 Task: Create a due date automation trigger when advanced on, on the monday of the week a card is due add fields with custom field "Resume" set to a date more than 1 working days ago at 11:00 AM.
Action: Mouse moved to (926, 272)
Screenshot: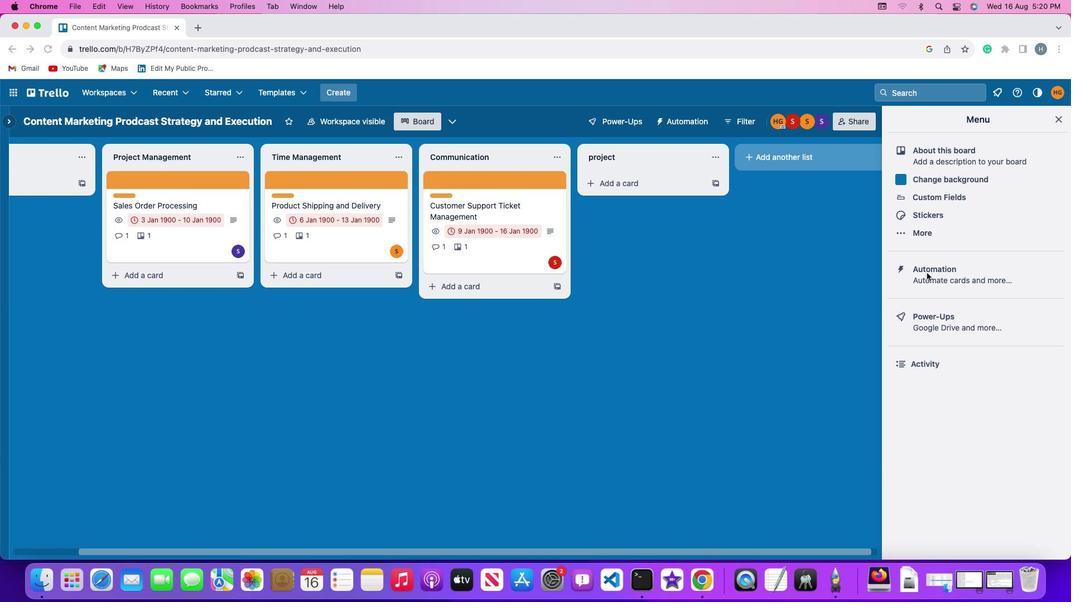 
Action: Mouse pressed left at (926, 272)
Screenshot: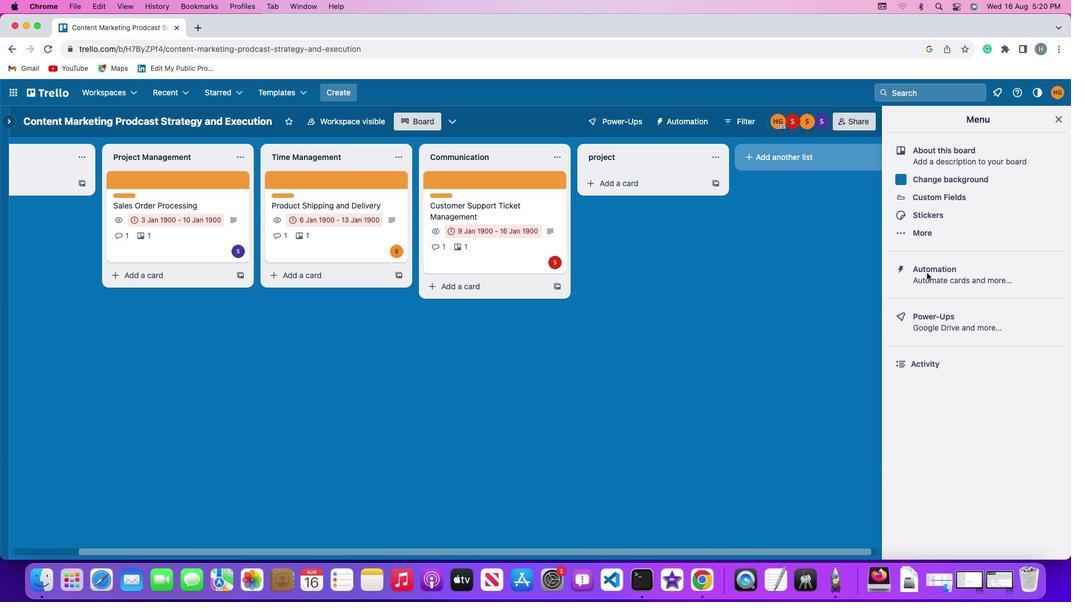 
Action: Mouse pressed left at (926, 272)
Screenshot: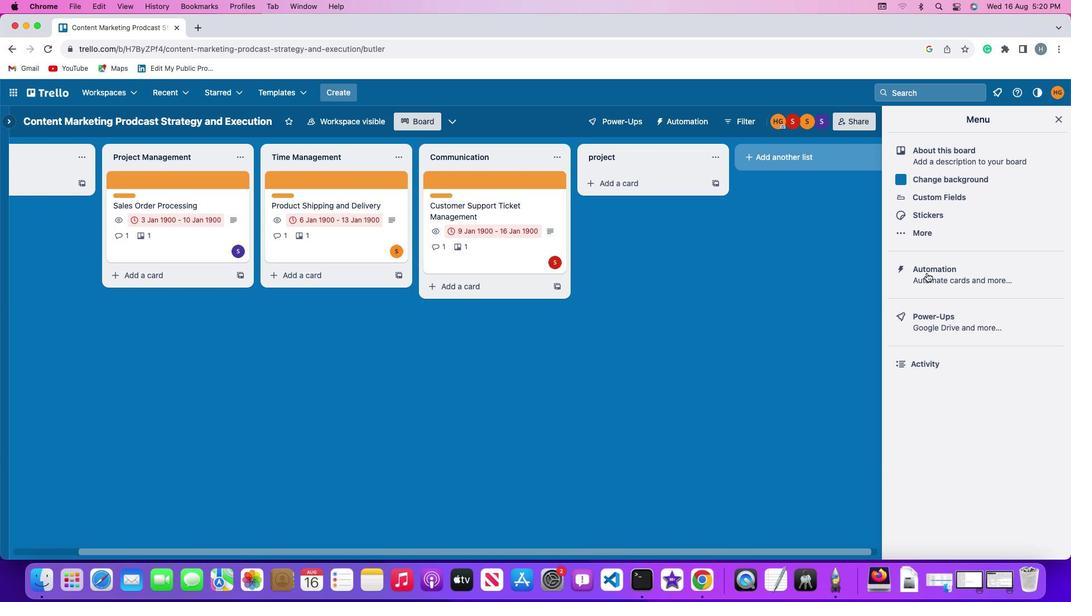 
Action: Mouse moved to (84, 262)
Screenshot: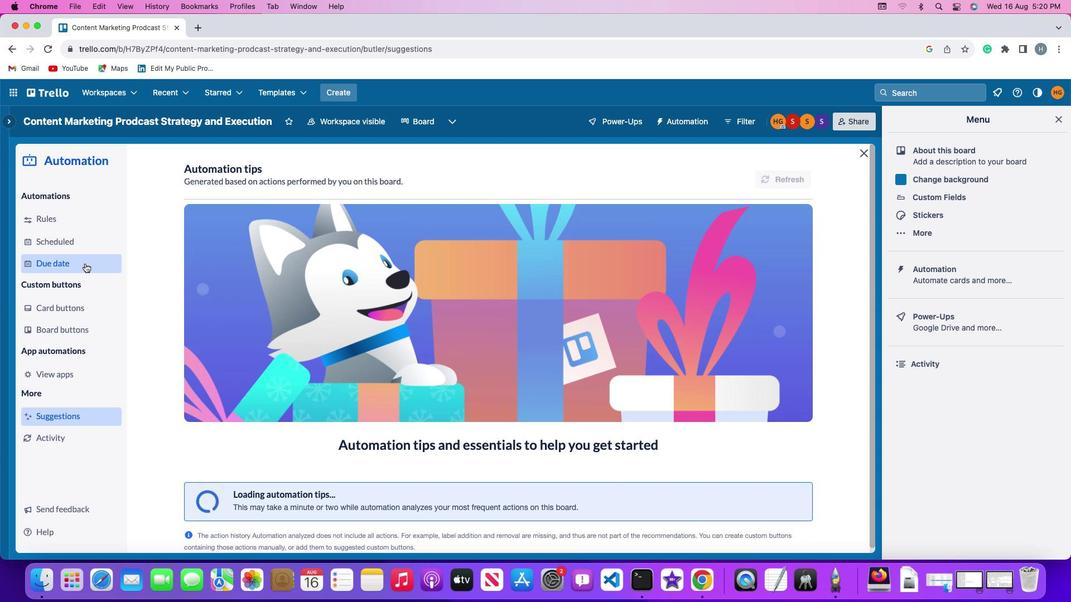 
Action: Mouse pressed left at (84, 262)
Screenshot: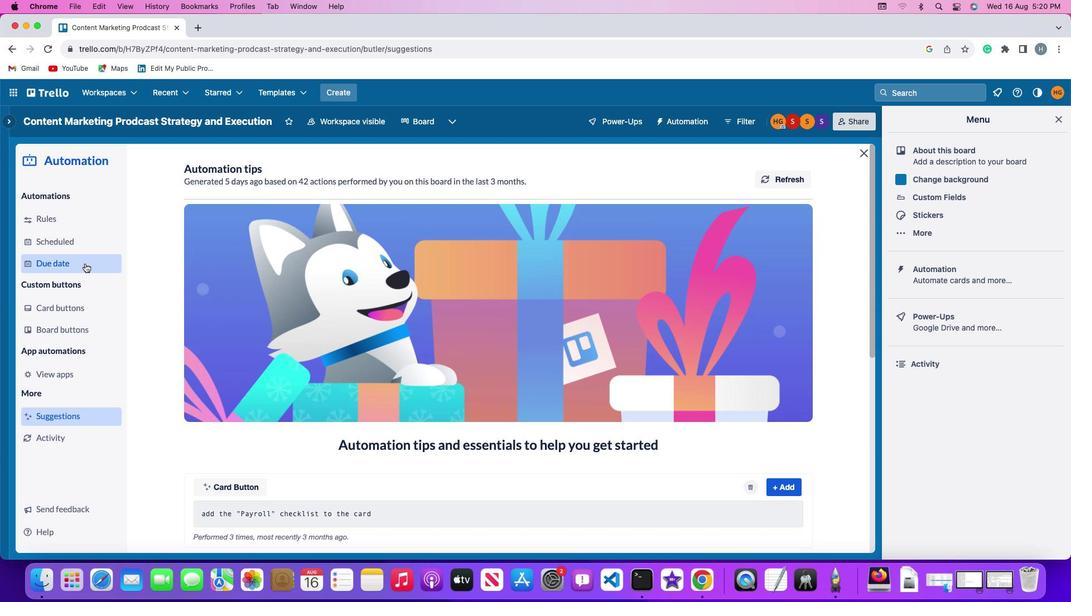 
Action: Mouse moved to (741, 174)
Screenshot: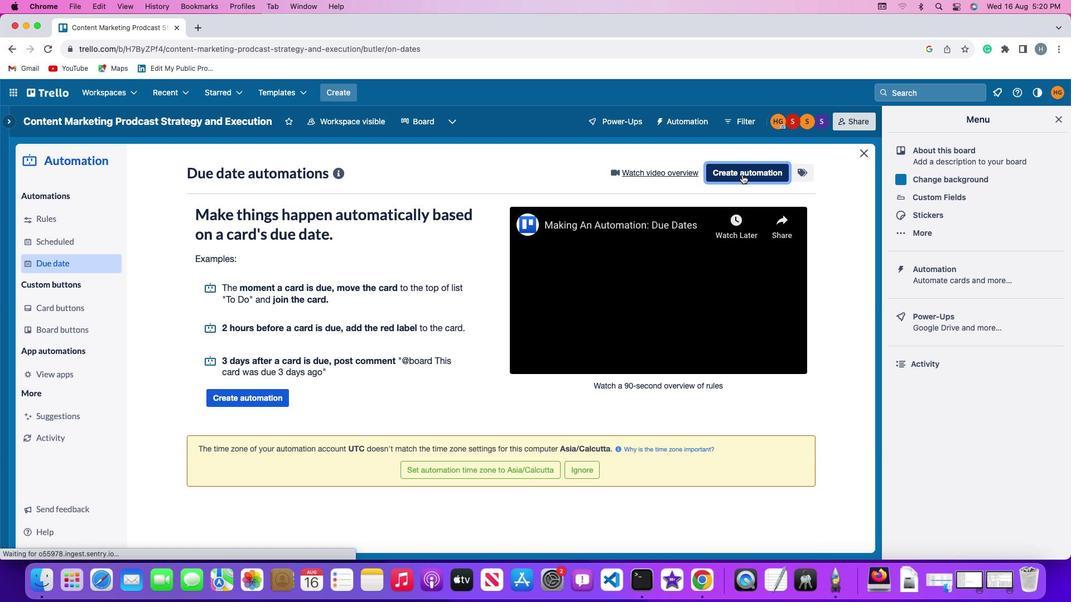 
Action: Mouse pressed left at (741, 174)
Screenshot: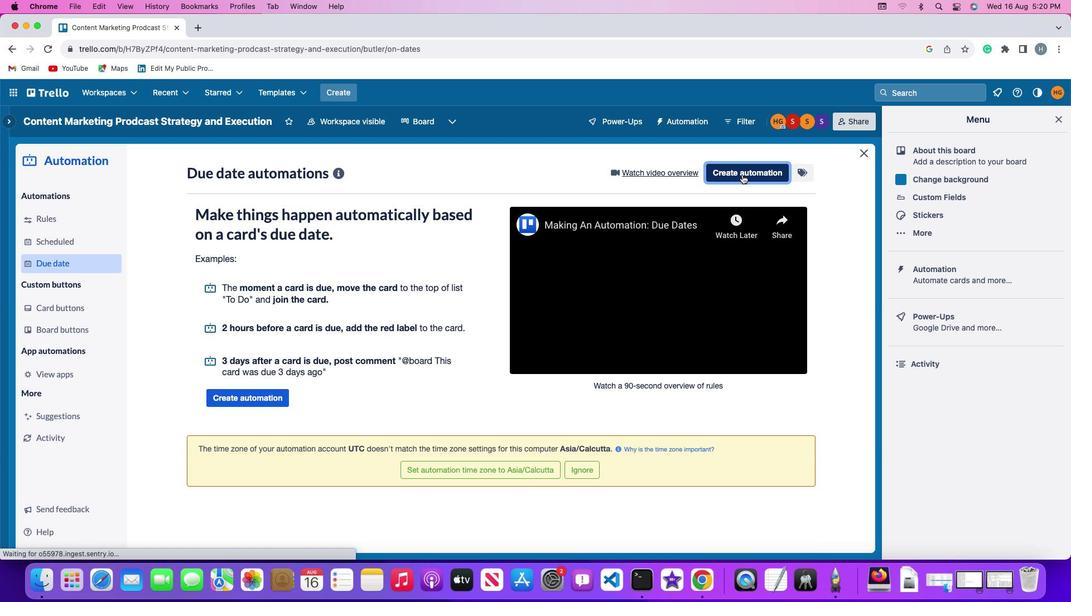 
Action: Mouse moved to (221, 277)
Screenshot: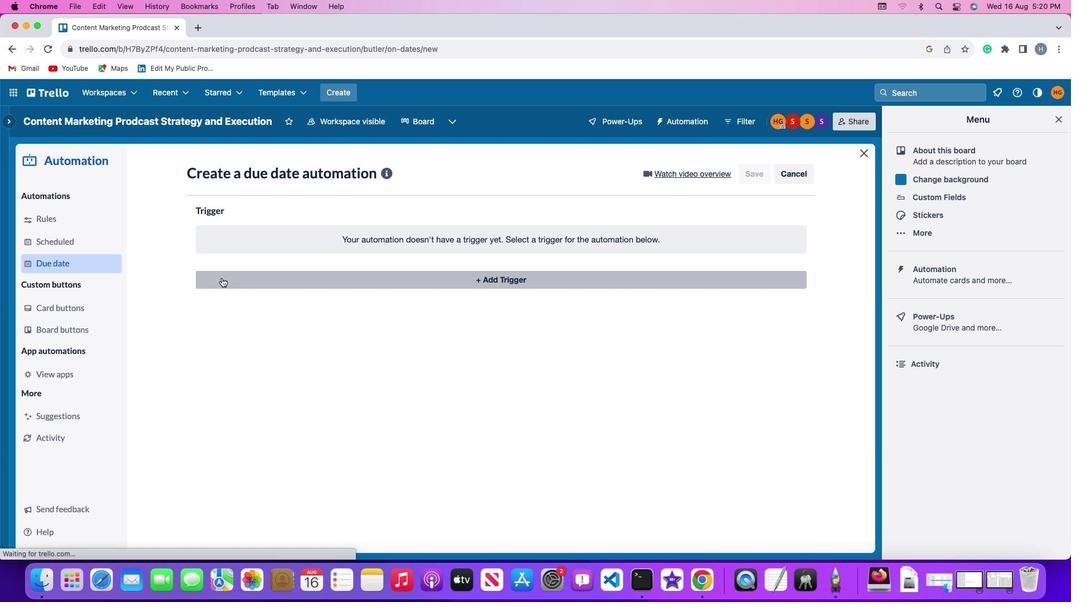 
Action: Mouse pressed left at (221, 277)
Screenshot: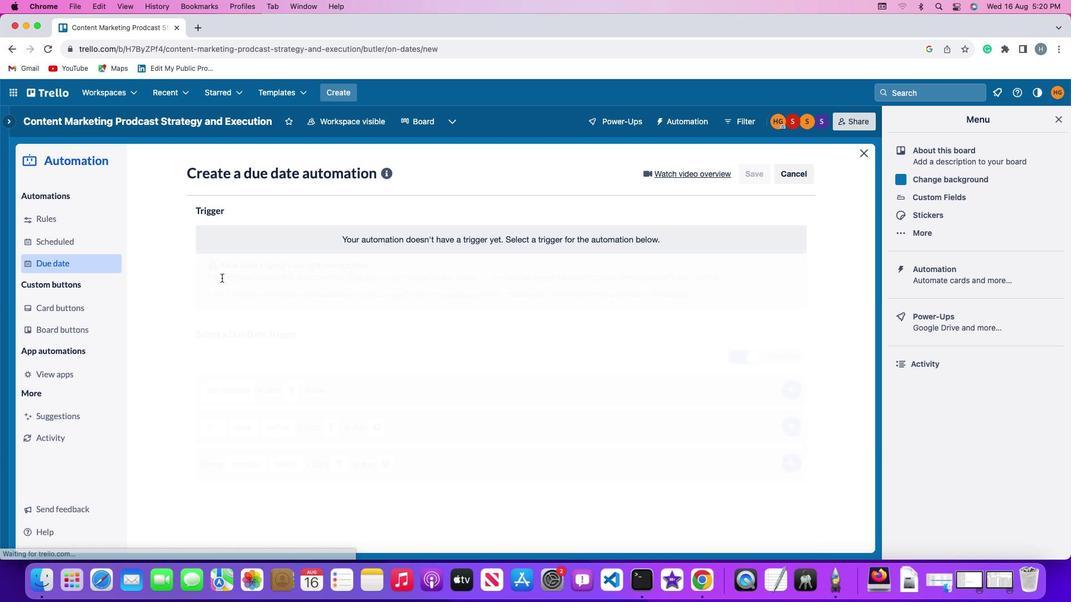
Action: Mouse moved to (232, 485)
Screenshot: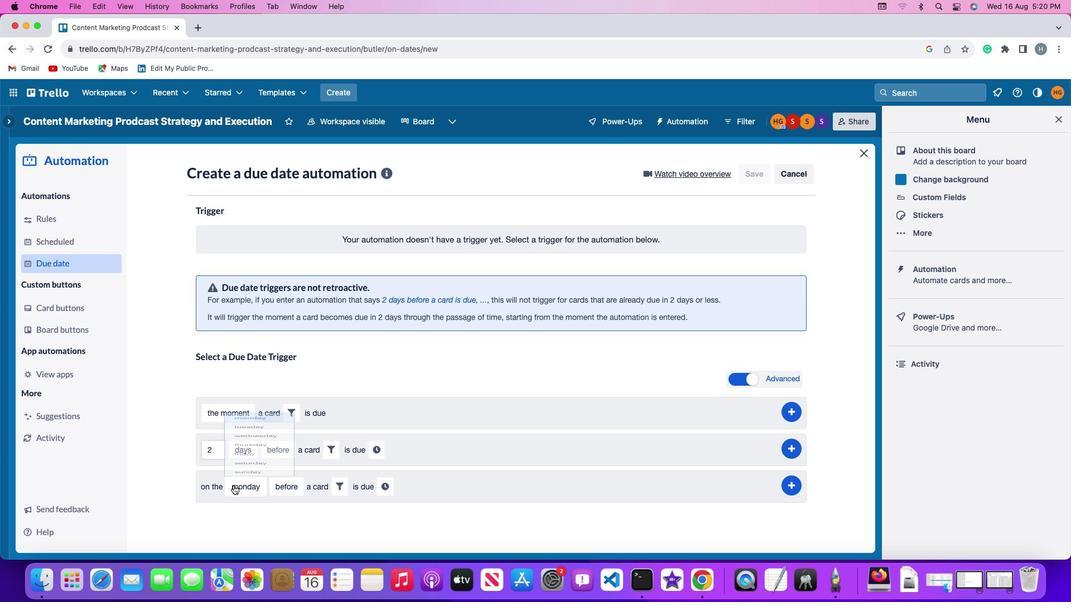 
Action: Mouse pressed left at (232, 485)
Screenshot: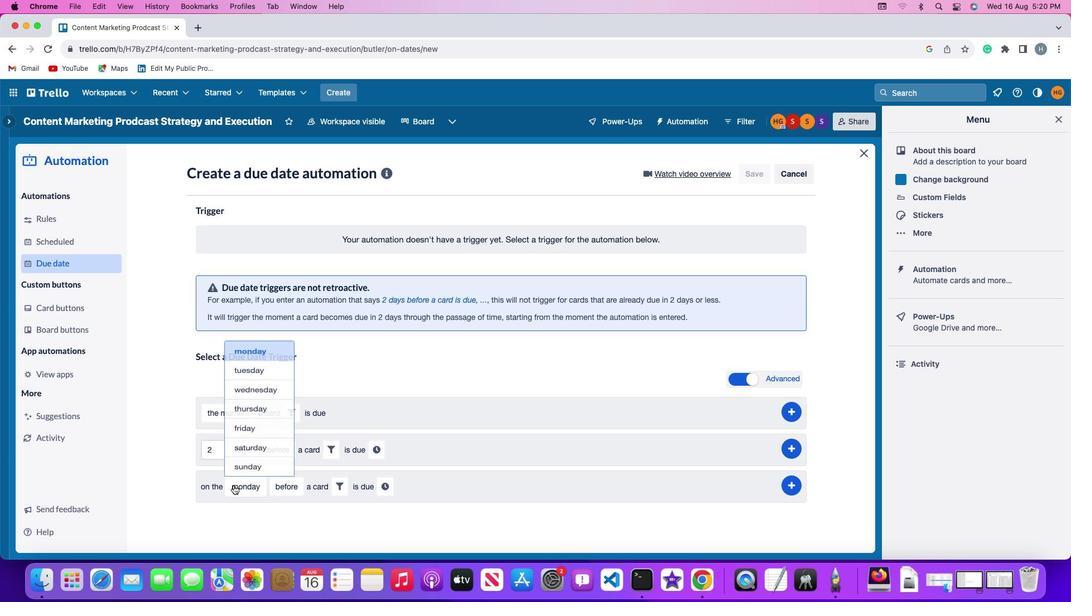 
Action: Mouse moved to (255, 334)
Screenshot: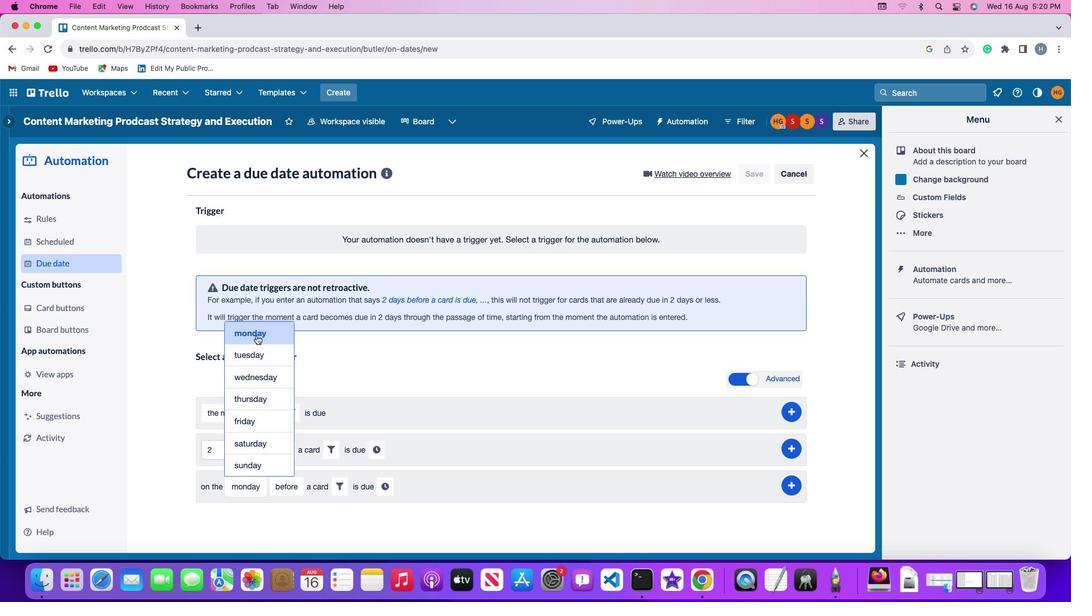 
Action: Mouse pressed left at (255, 334)
Screenshot: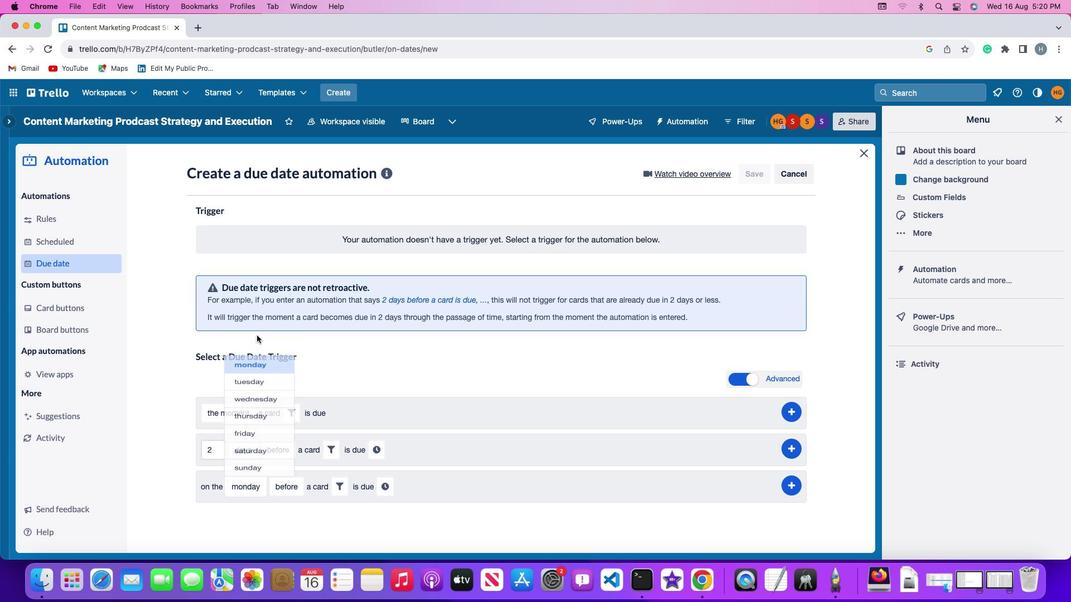 
Action: Mouse moved to (286, 488)
Screenshot: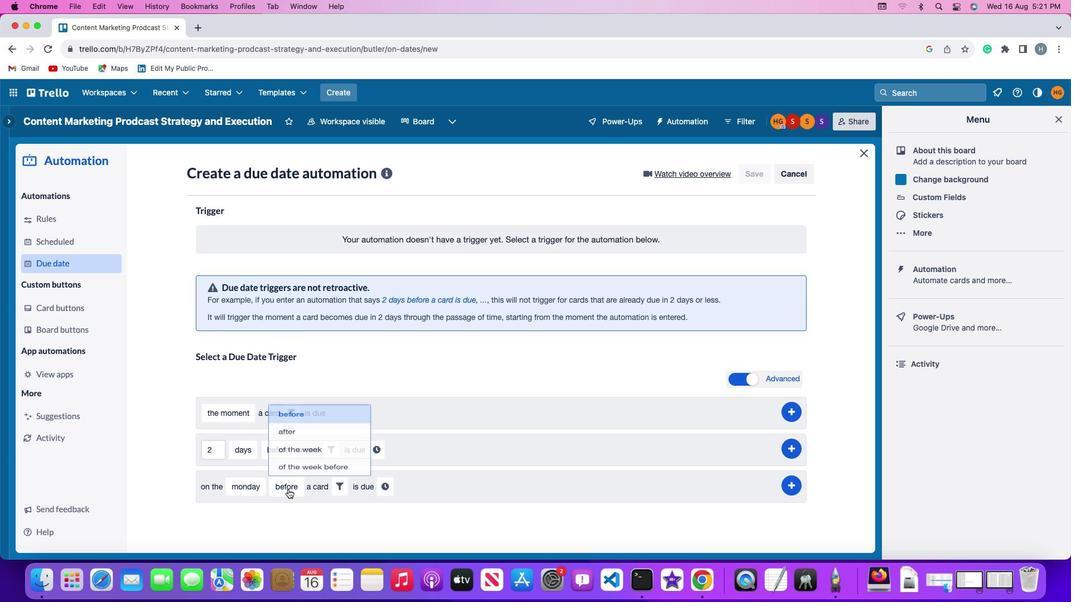 
Action: Mouse pressed left at (286, 488)
Screenshot: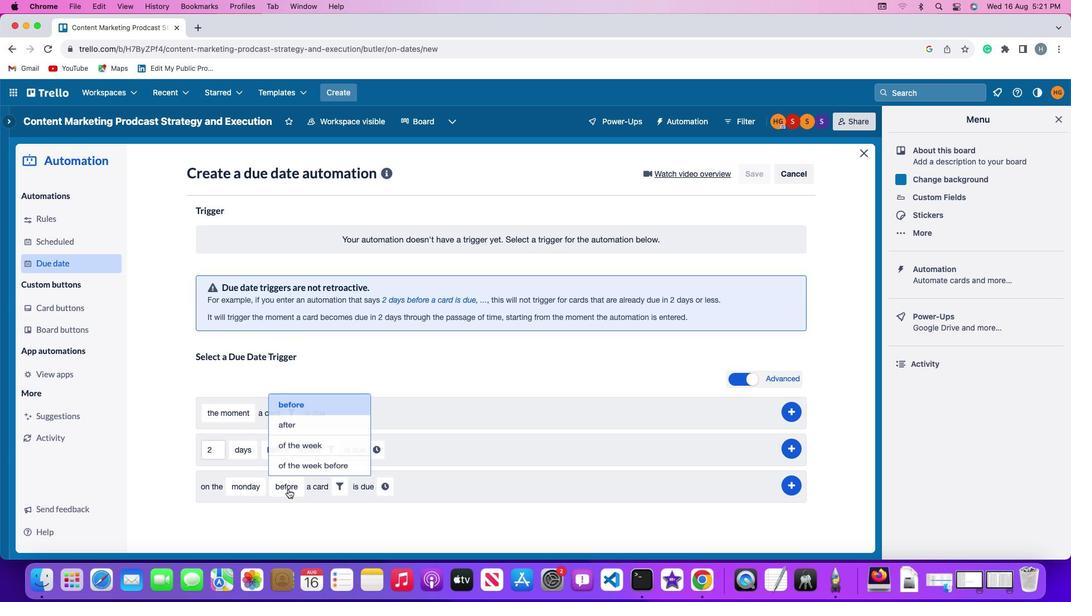 
Action: Mouse moved to (301, 442)
Screenshot: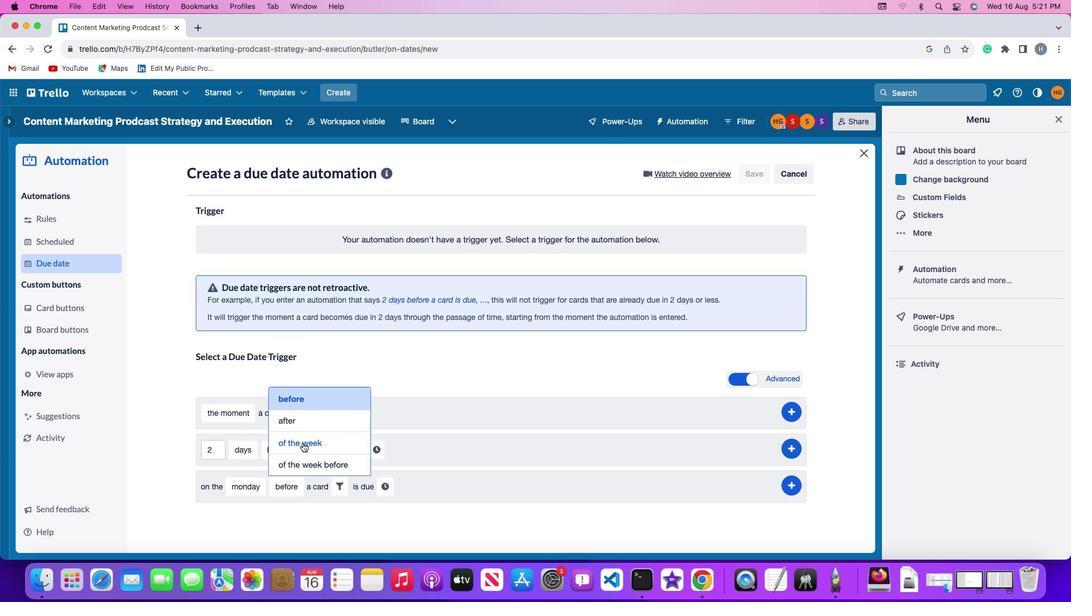 
Action: Mouse pressed left at (301, 442)
Screenshot: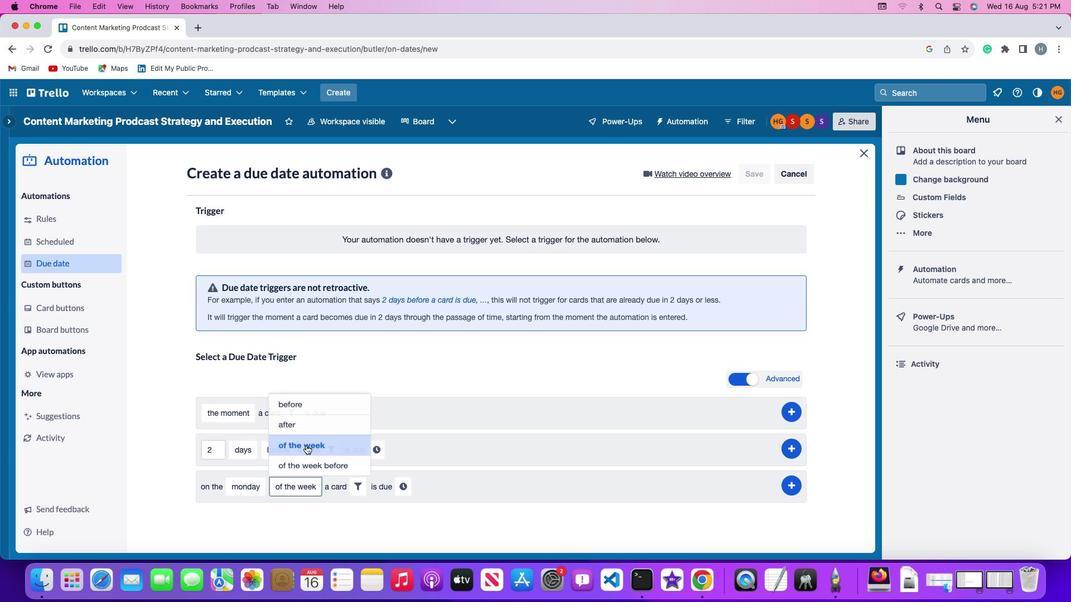 
Action: Mouse moved to (357, 487)
Screenshot: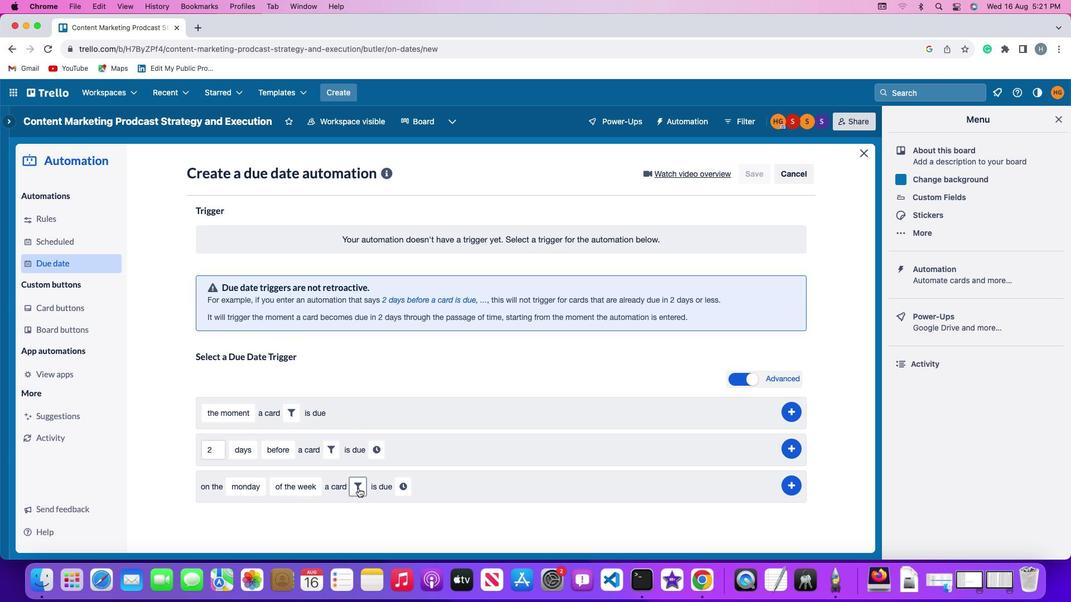 
Action: Mouse pressed left at (357, 487)
Screenshot: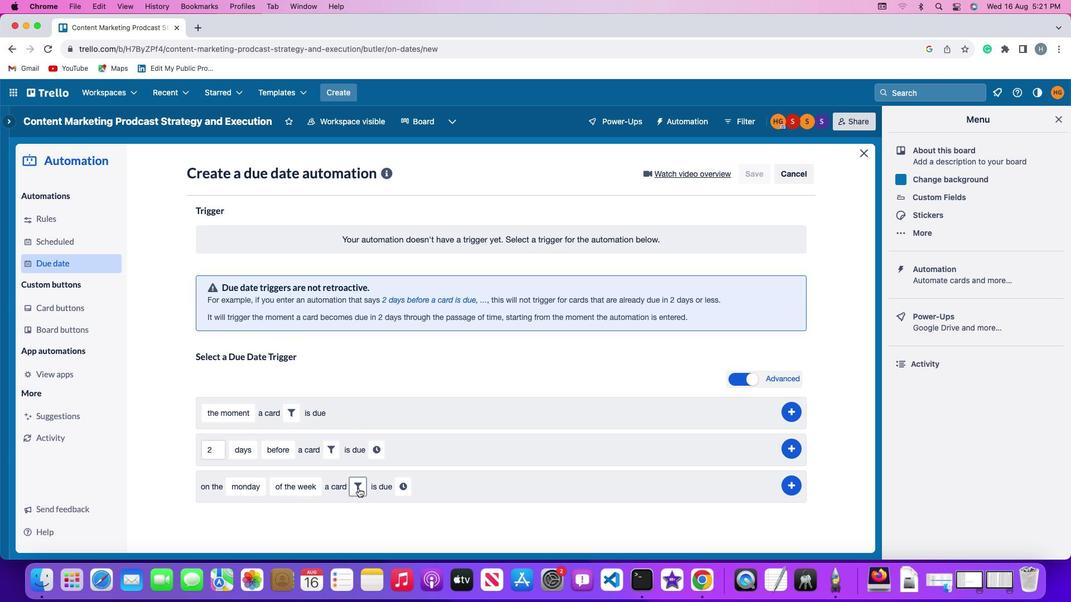 
Action: Mouse moved to (531, 523)
Screenshot: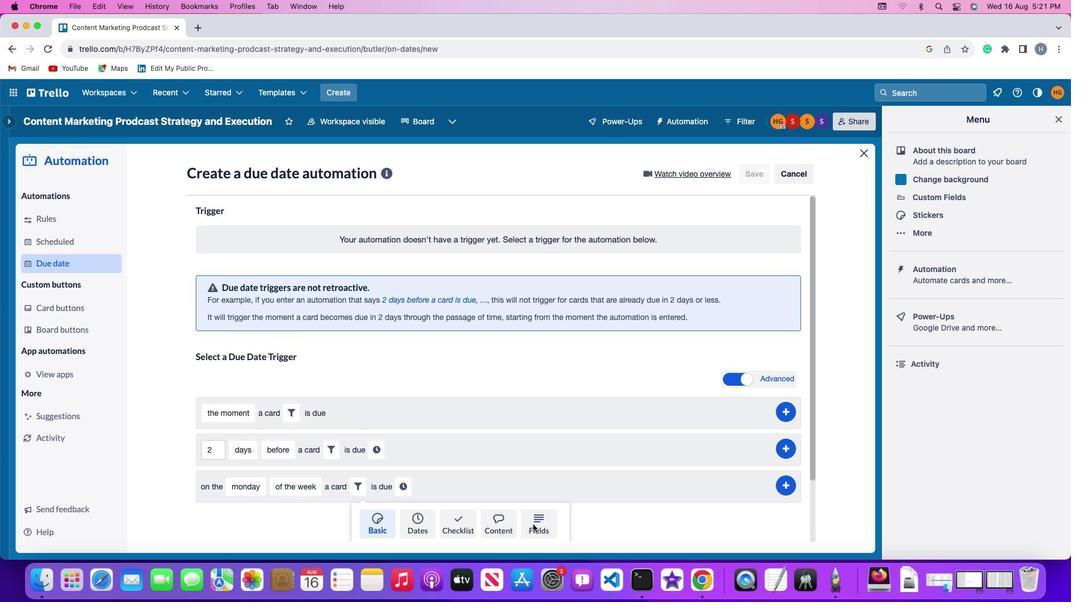
Action: Mouse pressed left at (531, 523)
Screenshot: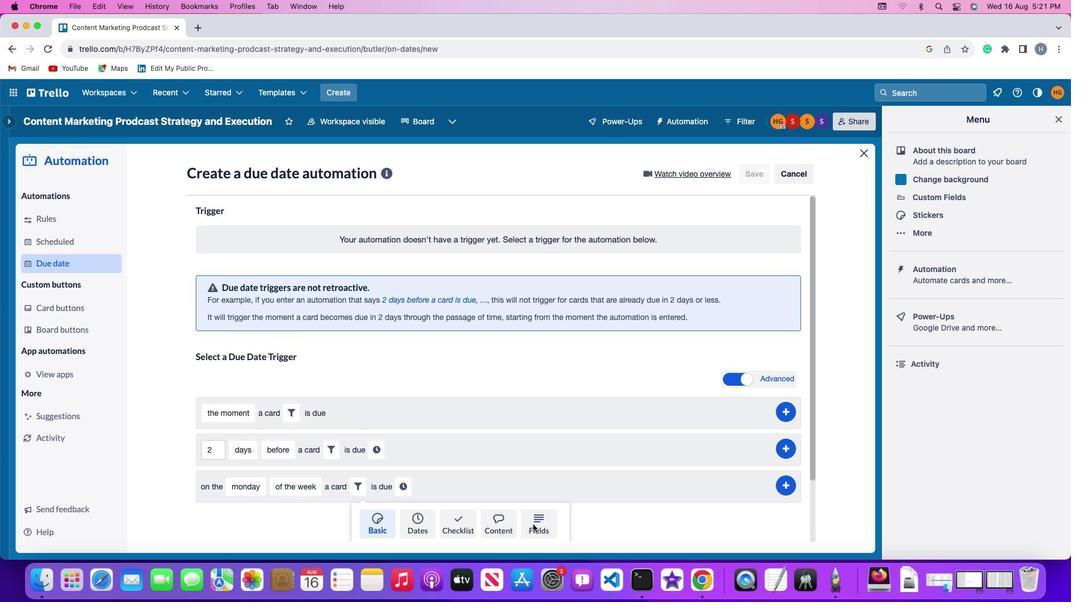 
Action: Mouse moved to (288, 522)
Screenshot: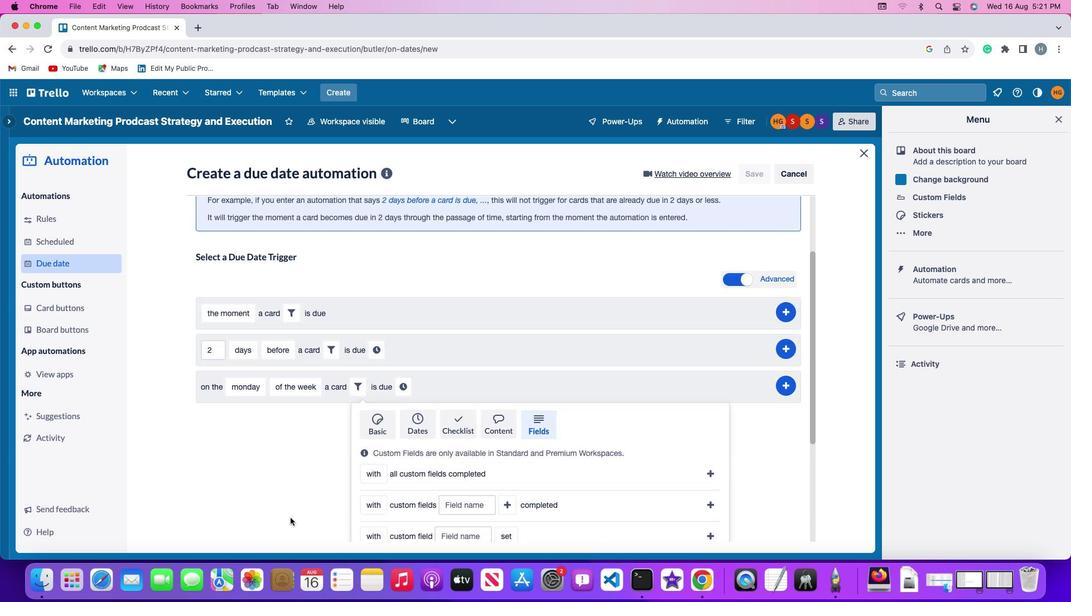 
Action: Mouse scrolled (288, 522) with delta (0, -1)
Screenshot: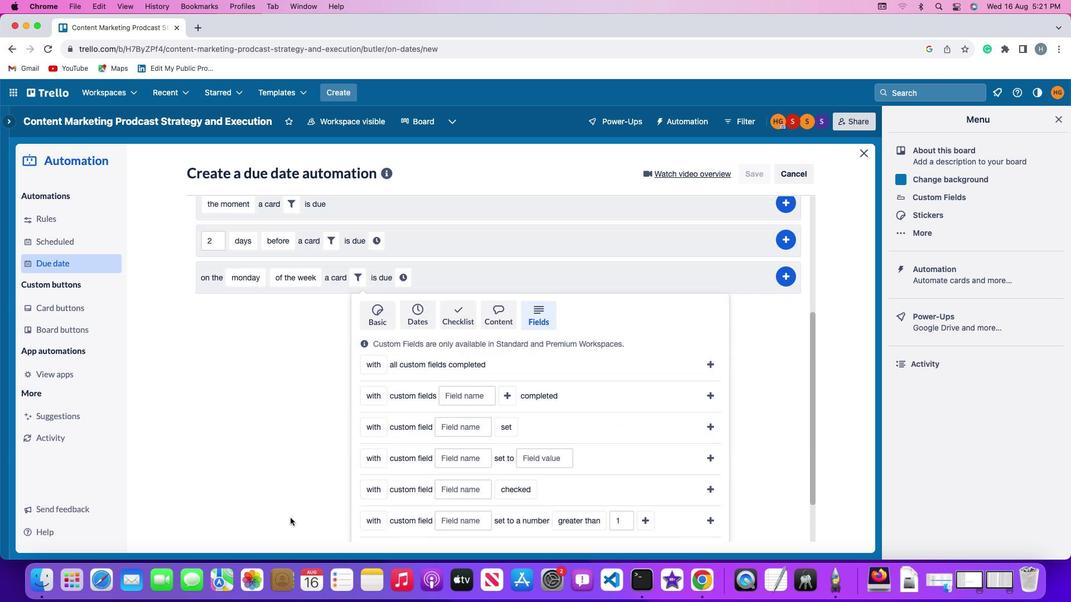 
Action: Mouse moved to (288, 522)
Screenshot: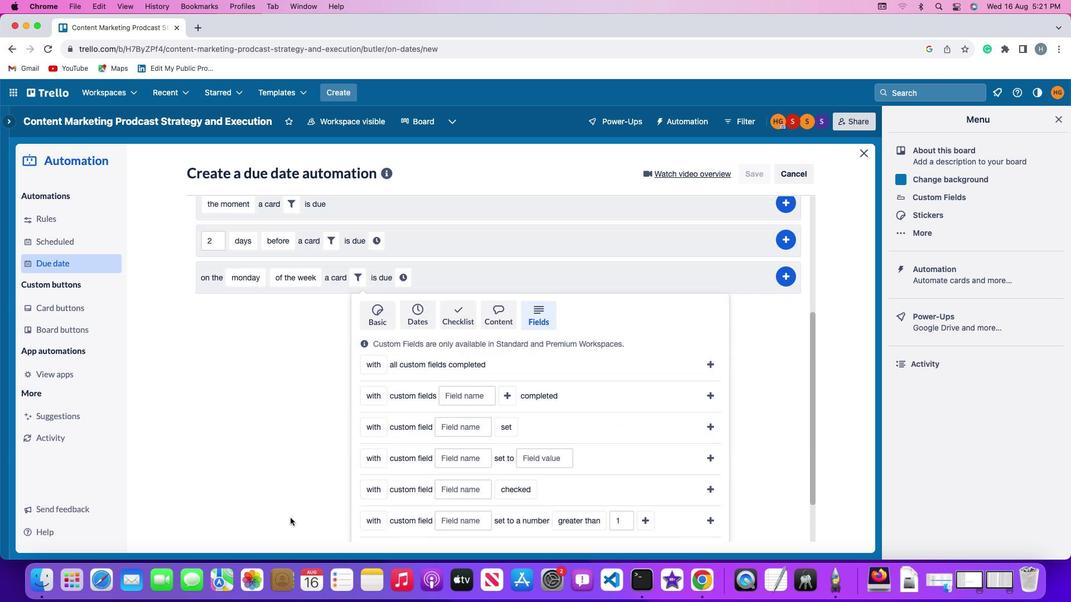 
Action: Mouse scrolled (288, 522) with delta (0, -1)
Screenshot: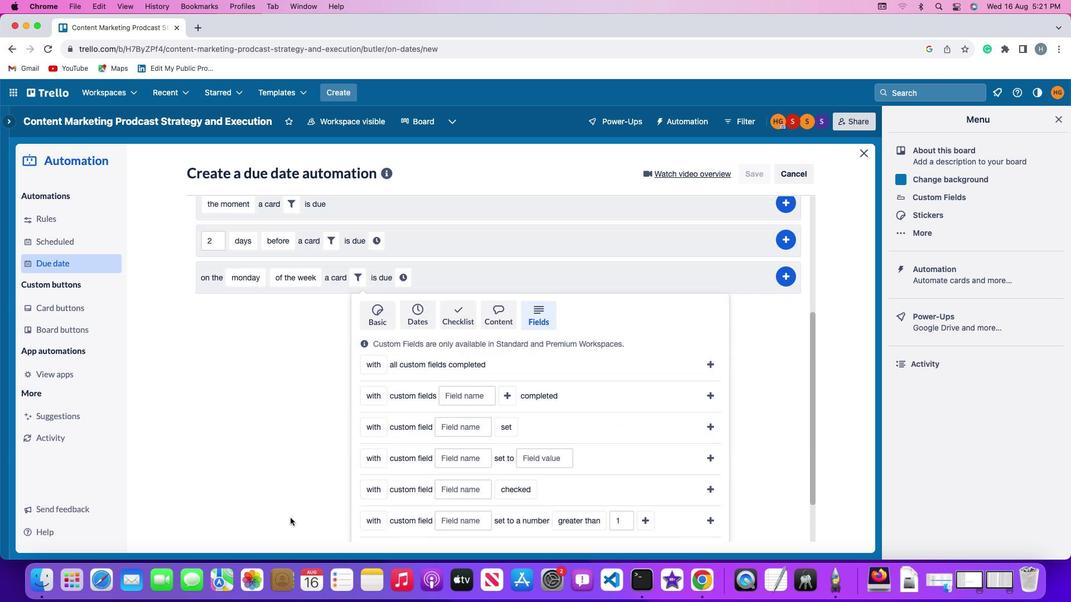 
Action: Mouse moved to (289, 521)
Screenshot: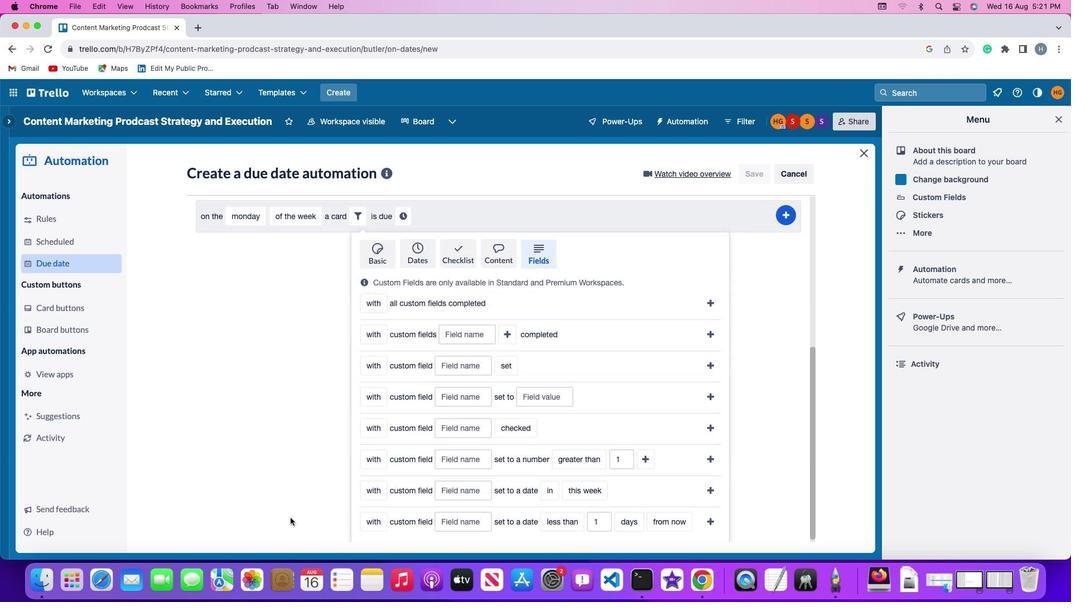 
Action: Mouse scrolled (289, 521) with delta (0, -2)
Screenshot: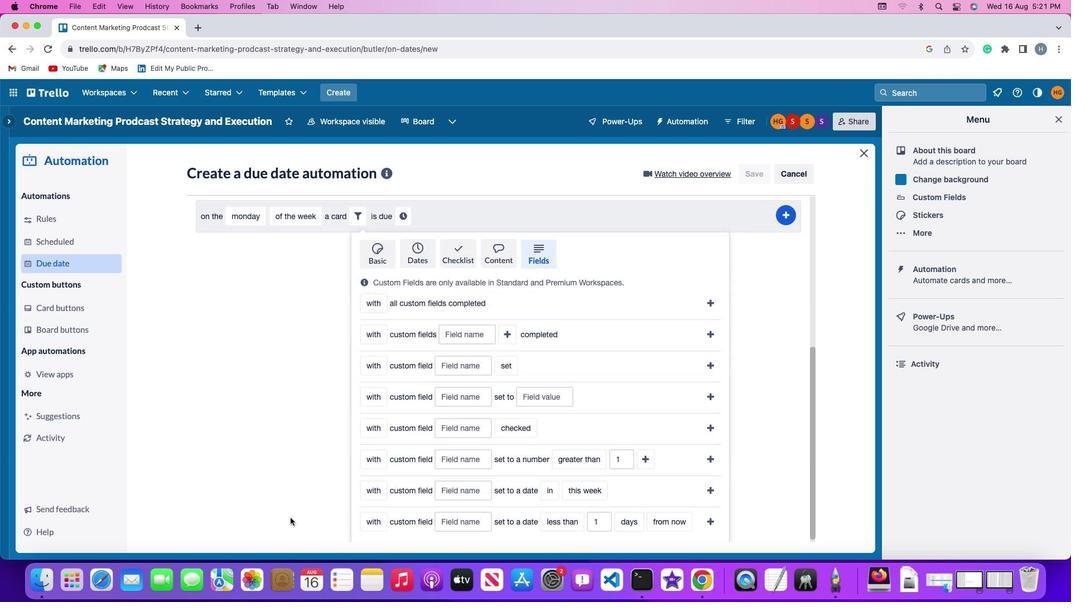 
Action: Mouse moved to (289, 519)
Screenshot: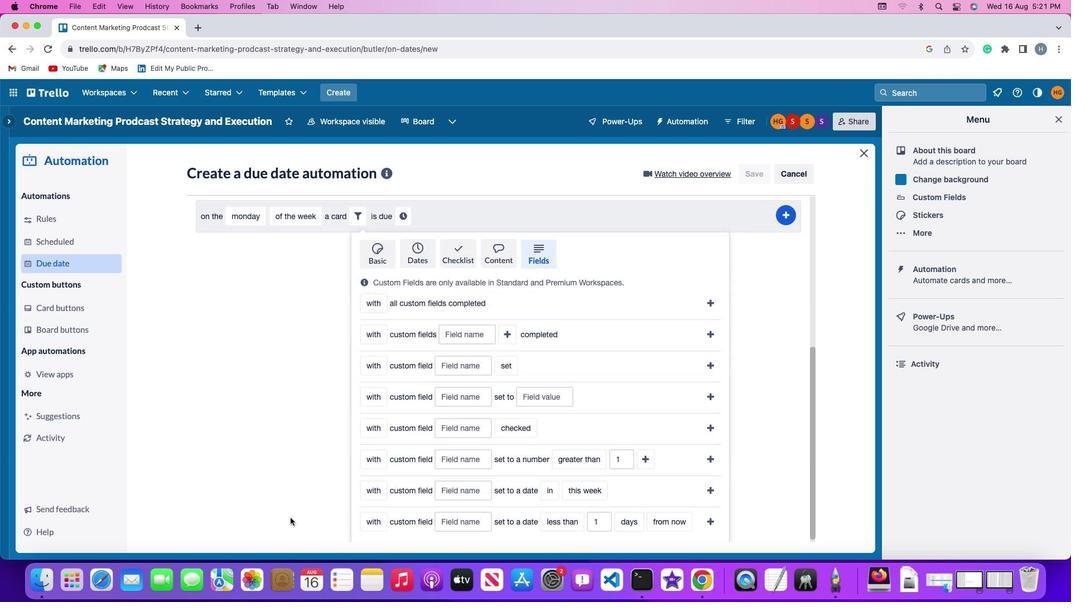 
Action: Mouse scrolled (289, 519) with delta (0, -3)
Screenshot: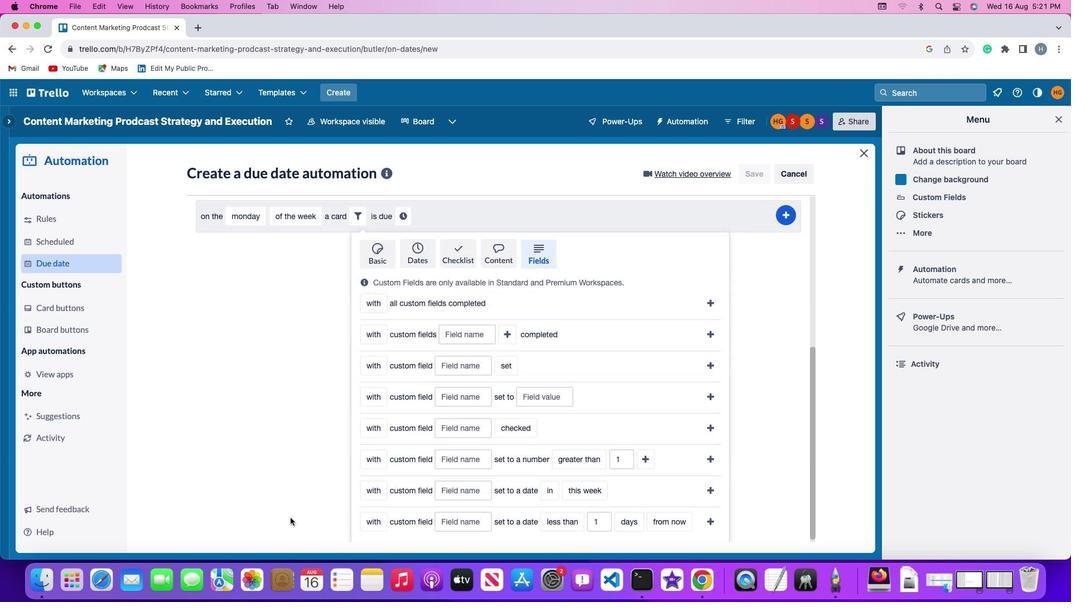 
Action: Mouse moved to (289, 517)
Screenshot: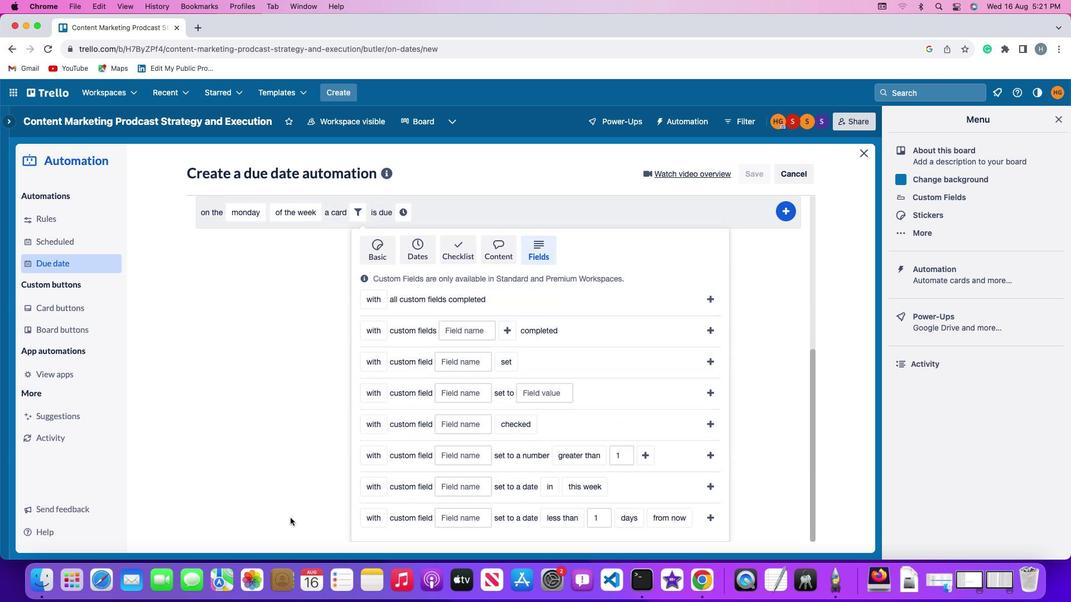 
Action: Mouse scrolled (289, 517) with delta (0, -3)
Screenshot: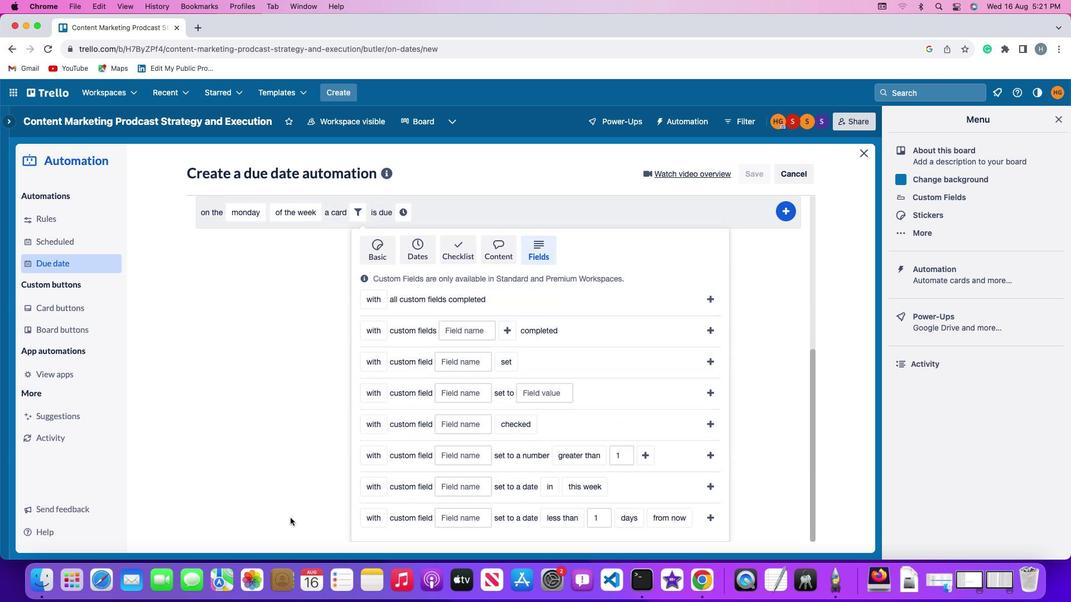 
Action: Mouse moved to (289, 516)
Screenshot: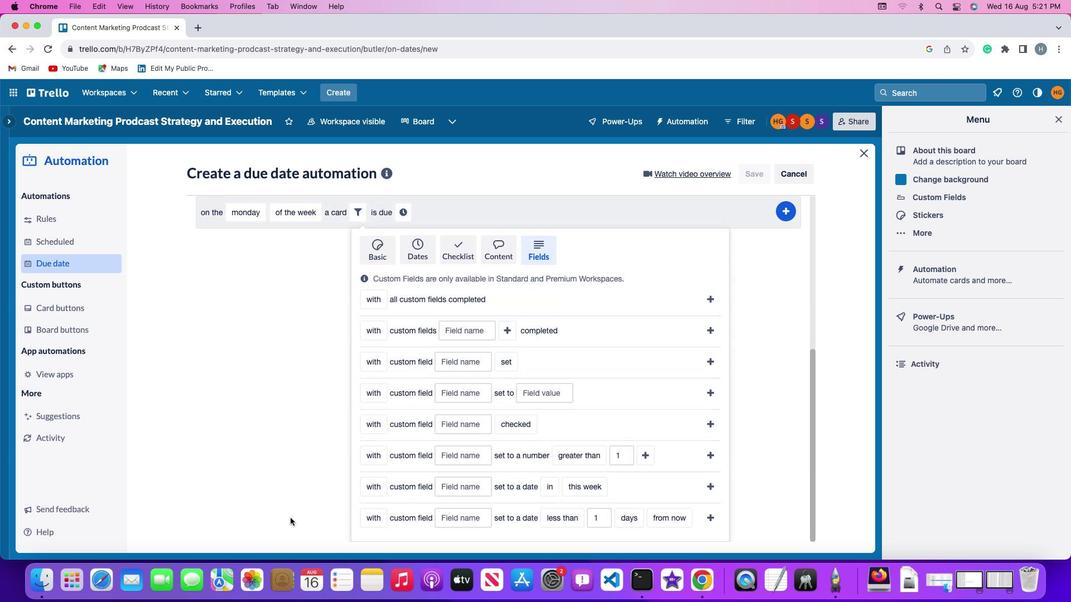 
Action: Mouse scrolled (289, 516) with delta (0, -1)
Screenshot: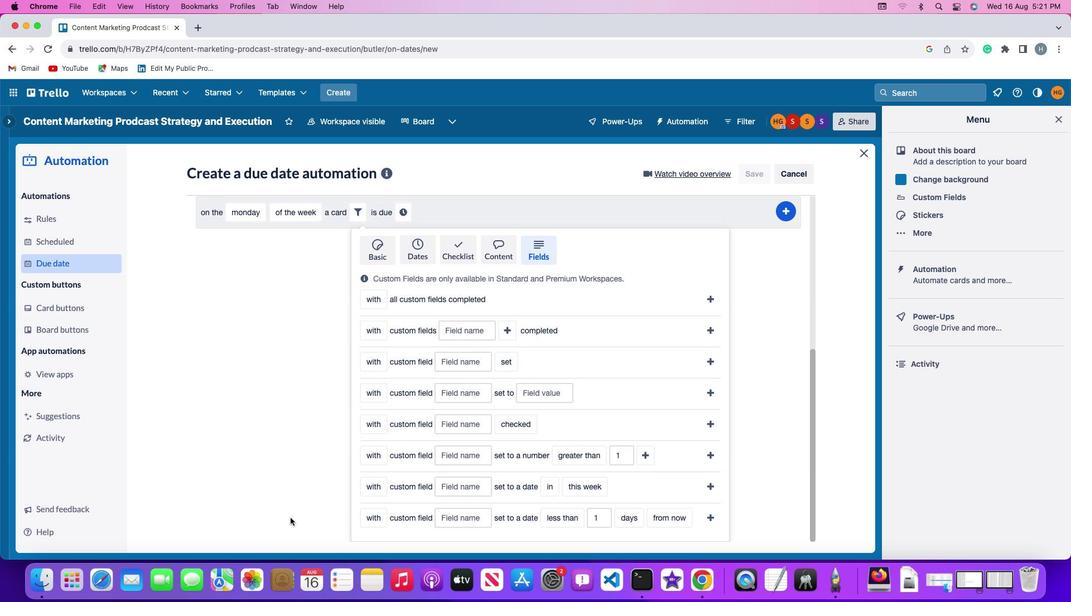 
Action: Mouse scrolled (289, 516) with delta (0, -1)
Screenshot: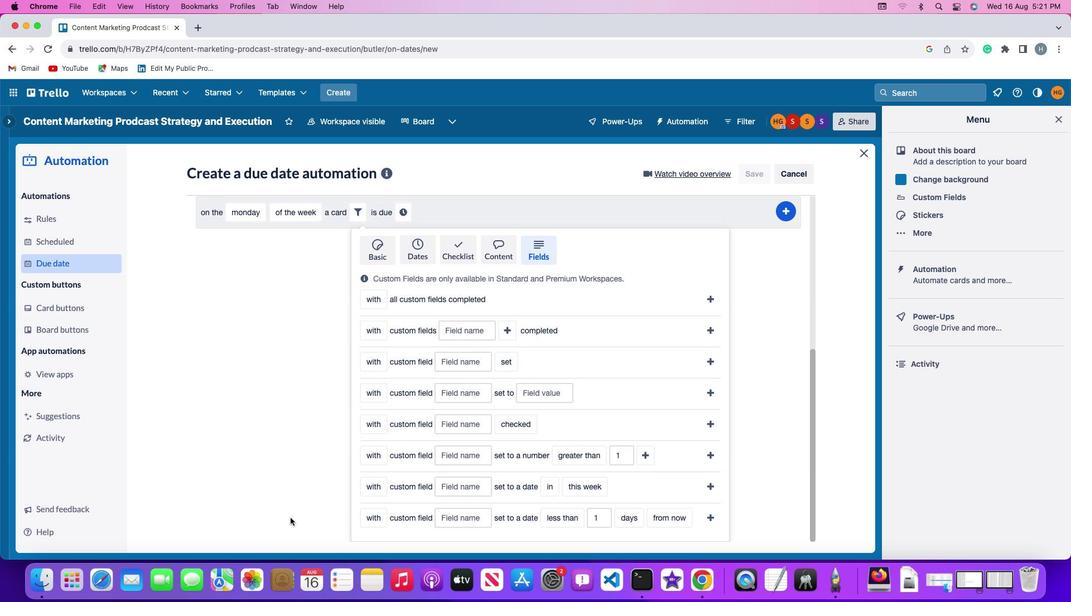 
Action: Mouse scrolled (289, 516) with delta (0, -2)
Screenshot: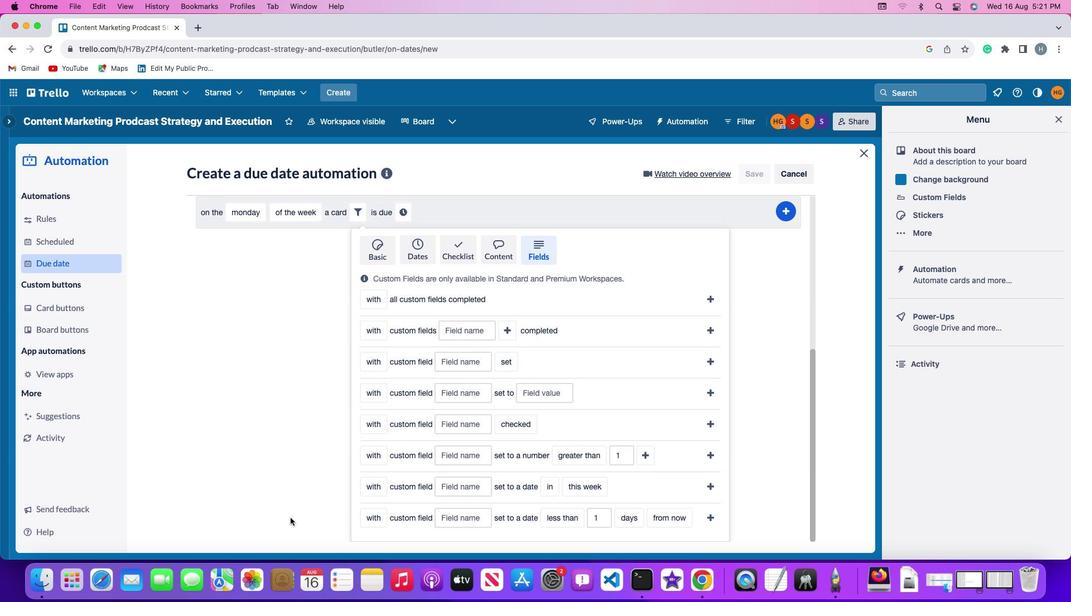 
Action: Mouse scrolled (289, 516) with delta (0, -3)
Screenshot: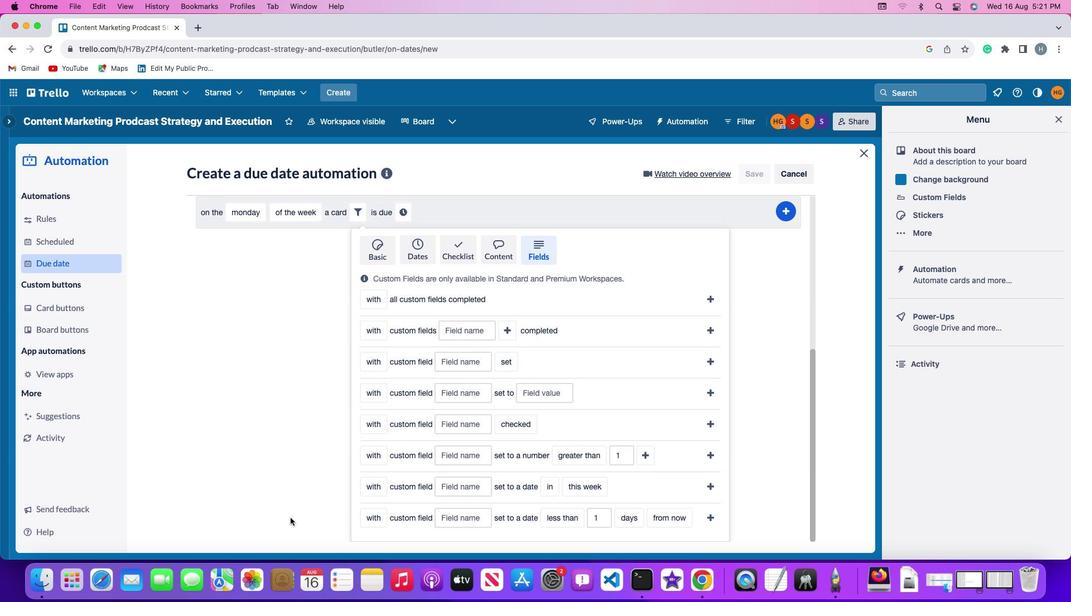 
Action: Mouse scrolled (289, 516) with delta (0, -1)
Screenshot: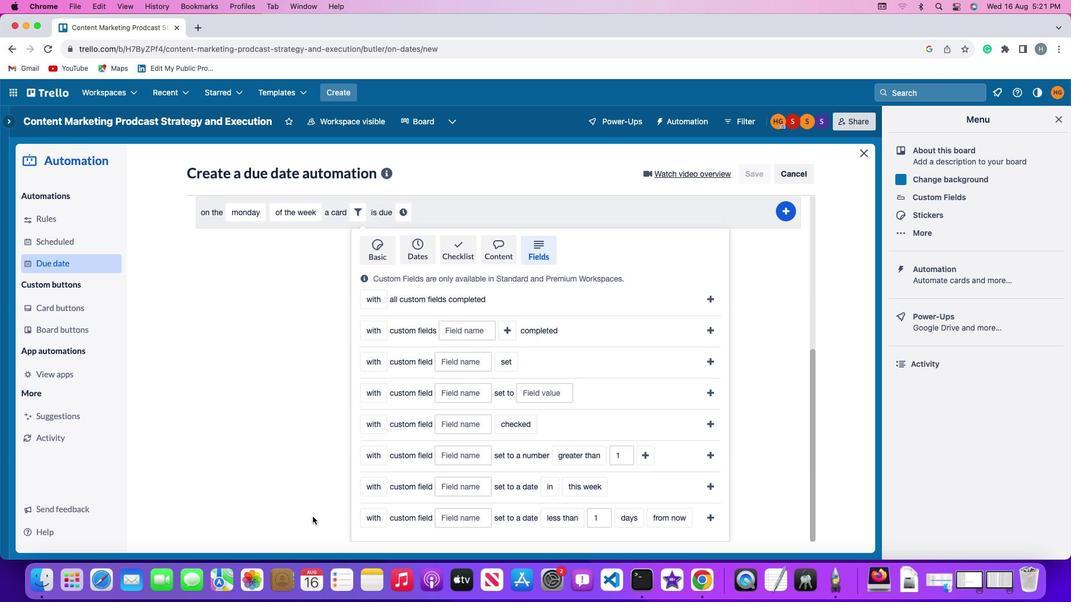 
Action: Mouse moved to (289, 516)
Screenshot: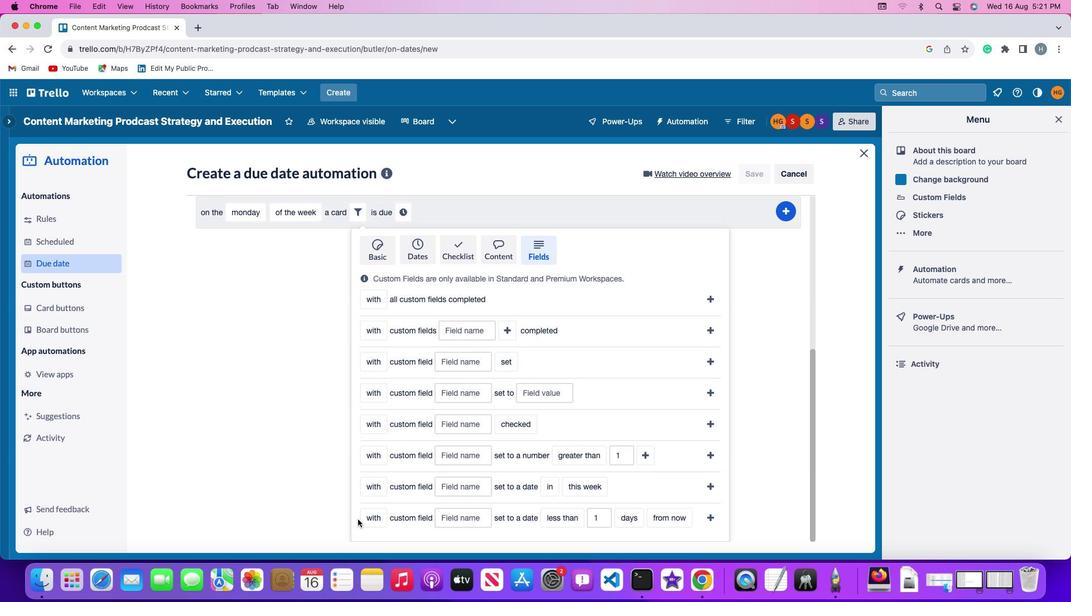 
Action: Mouse scrolled (289, 516) with delta (0, -1)
Screenshot: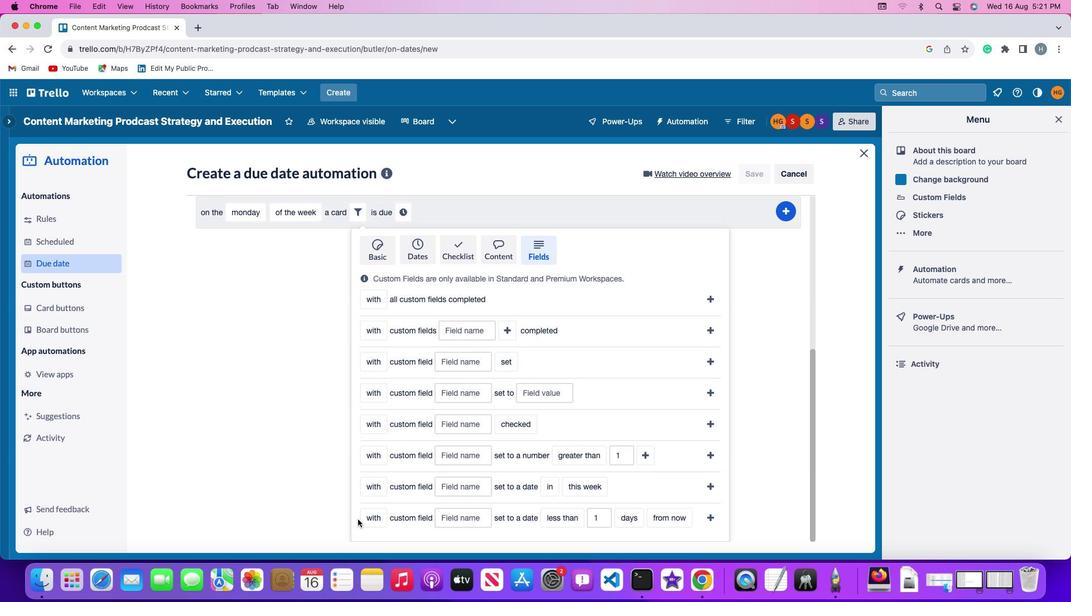 
Action: Mouse moved to (360, 519)
Screenshot: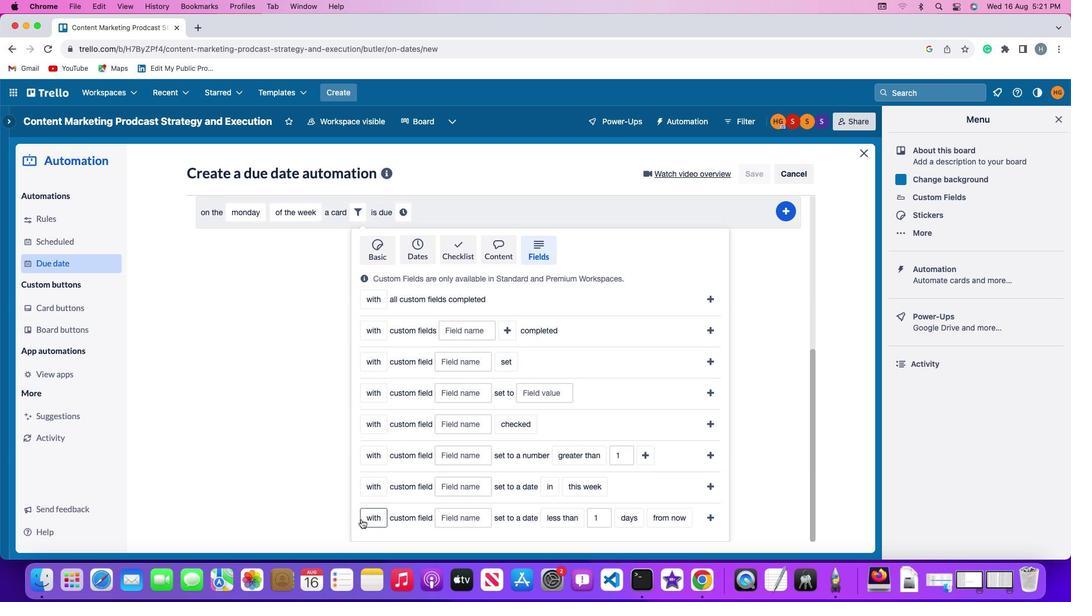 
Action: Mouse pressed left at (360, 519)
Screenshot: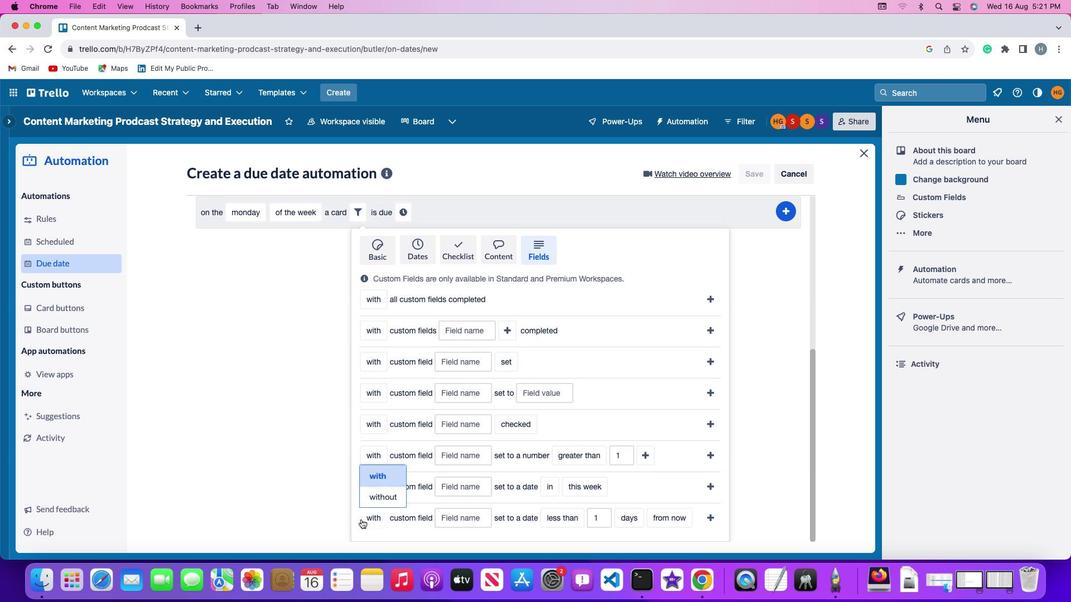 
Action: Mouse moved to (371, 475)
Screenshot: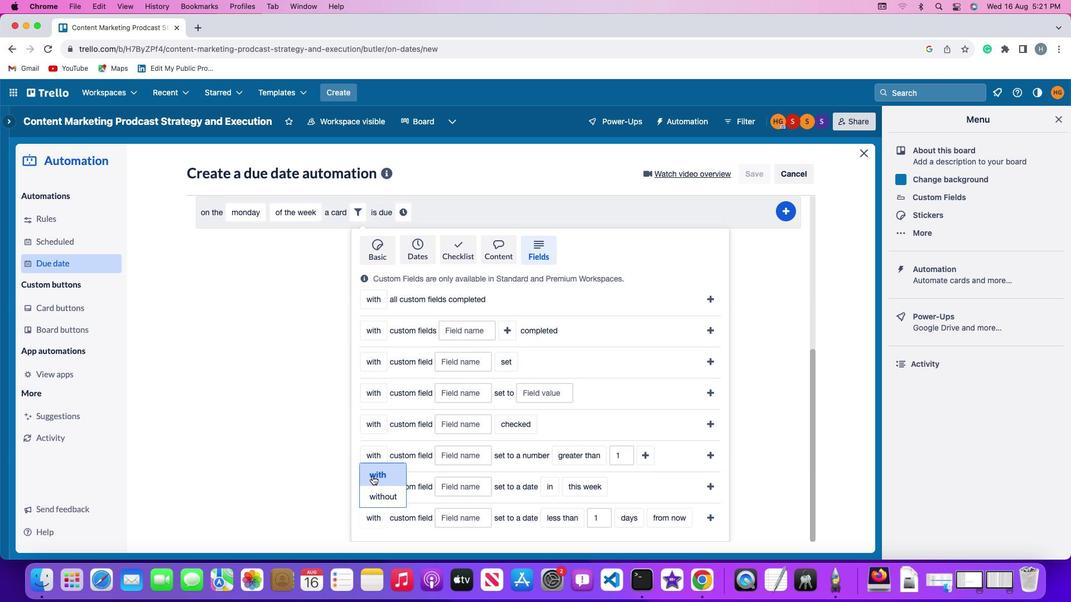 
Action: Mouse pressed left at (371, 475)
Screenshot: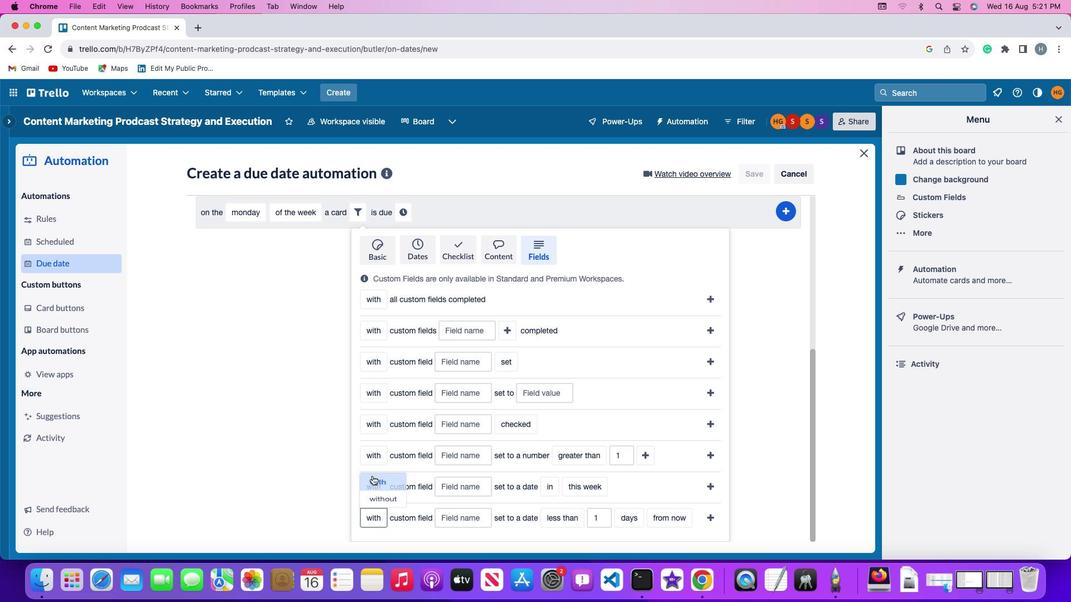 
Action: Mouse moved to (460, 514)
Screenshot: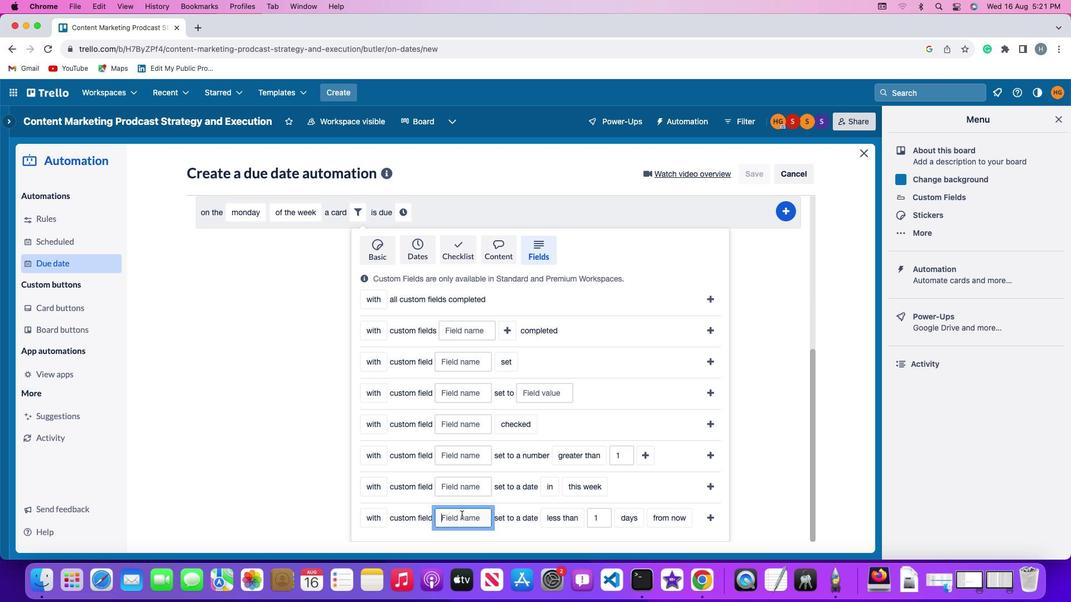 
Action: Mouse pressed left at (460, 514)
Screenshot: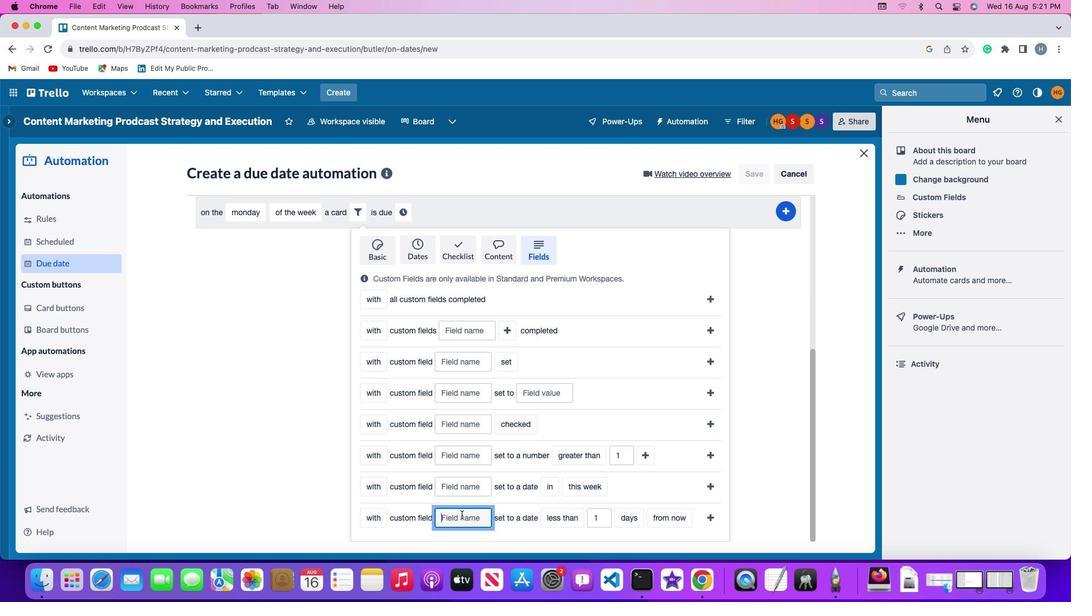 
Action: Mouse moved to (460, 514)
Screenshot: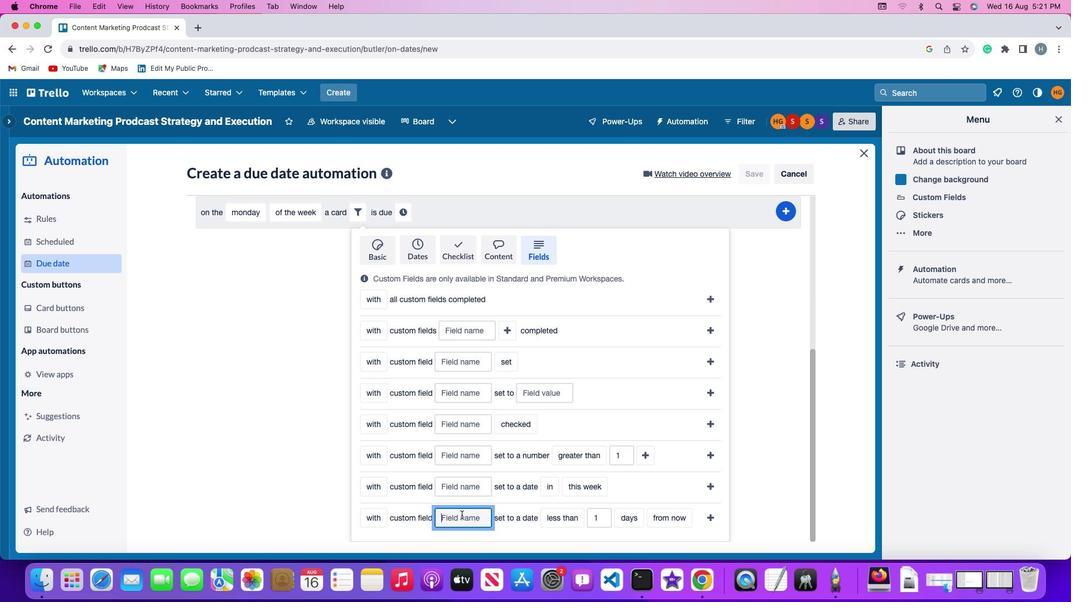
Action: Key pressed Key.shift'R''e''s''u''m''e'
Screenshot: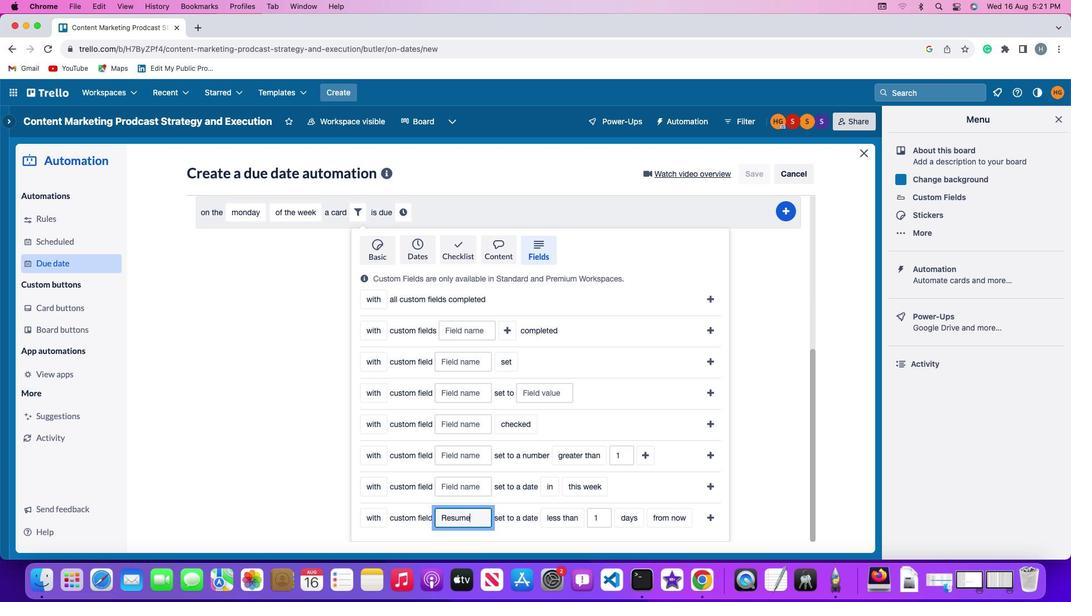 
Action: Mouse moved to (565, 515)
Screenshot: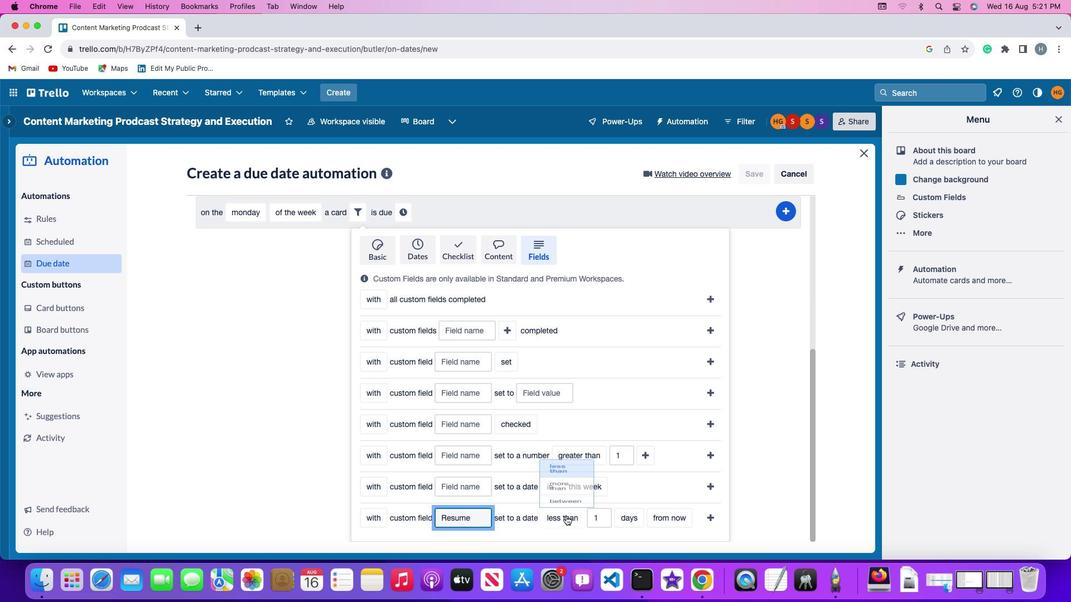 
Action: Mouse pressed left at (565, 515)
Screenshot: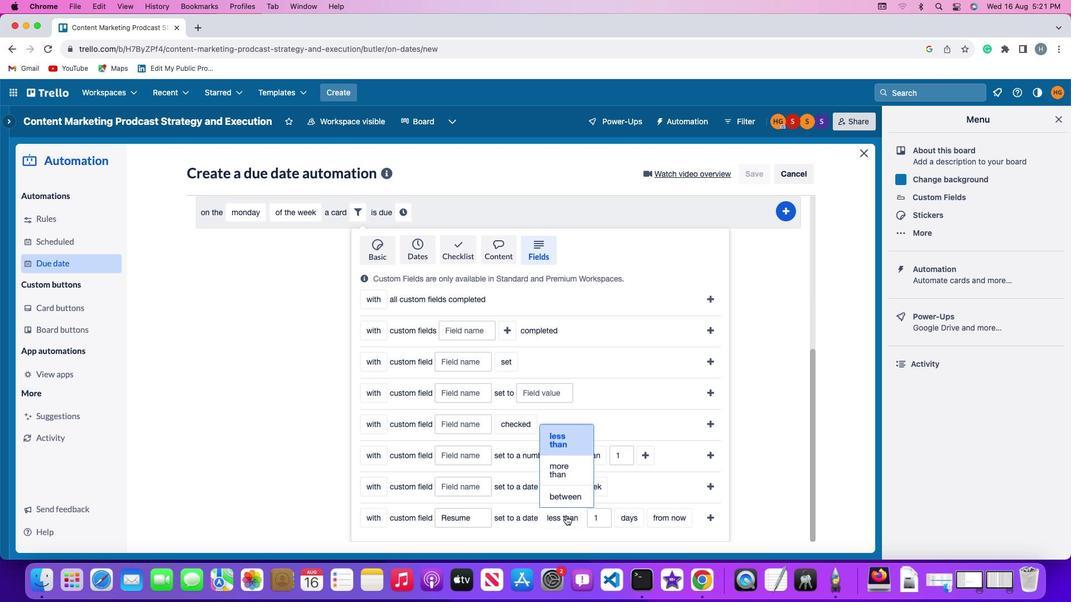 
Action: Mouse moved to (565, 471)
Screenshot: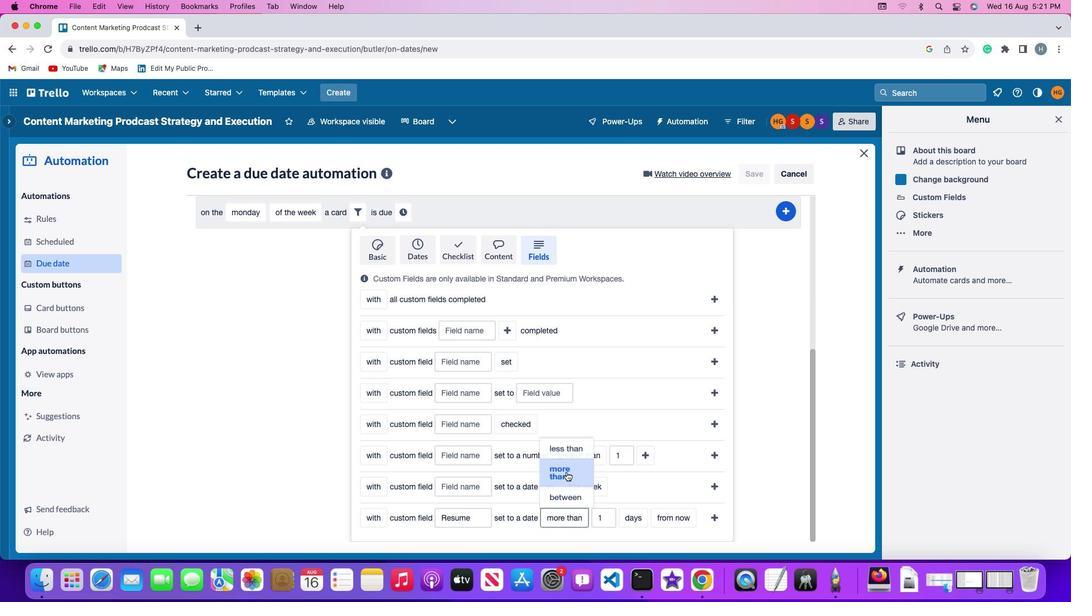
Action: Mouse pressed left at (565, 471)
Screenshot: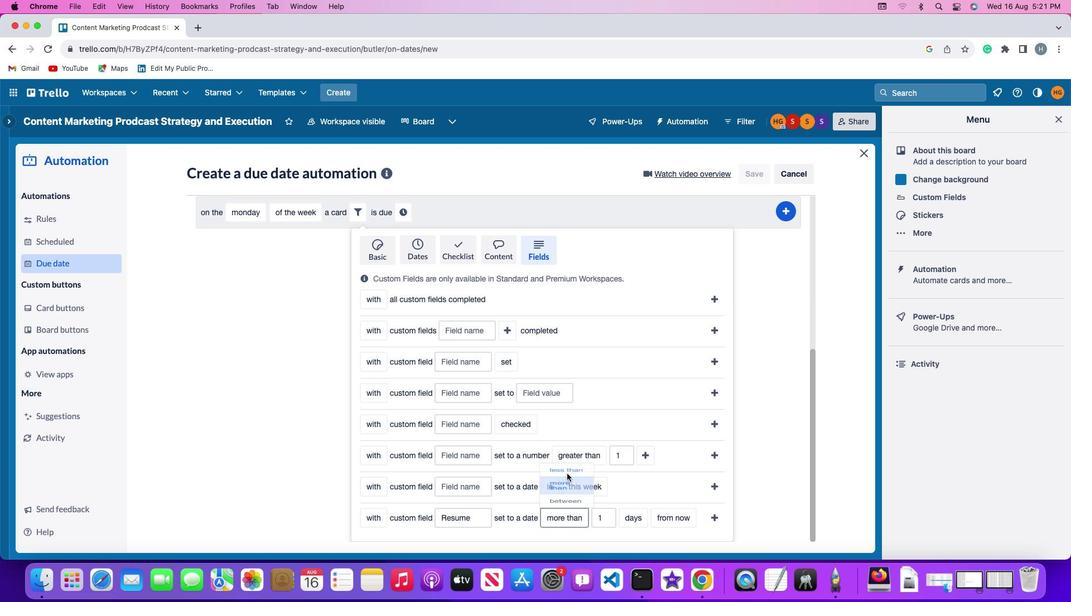 
Action: Mouse moved to (607, 519)
Screenshot: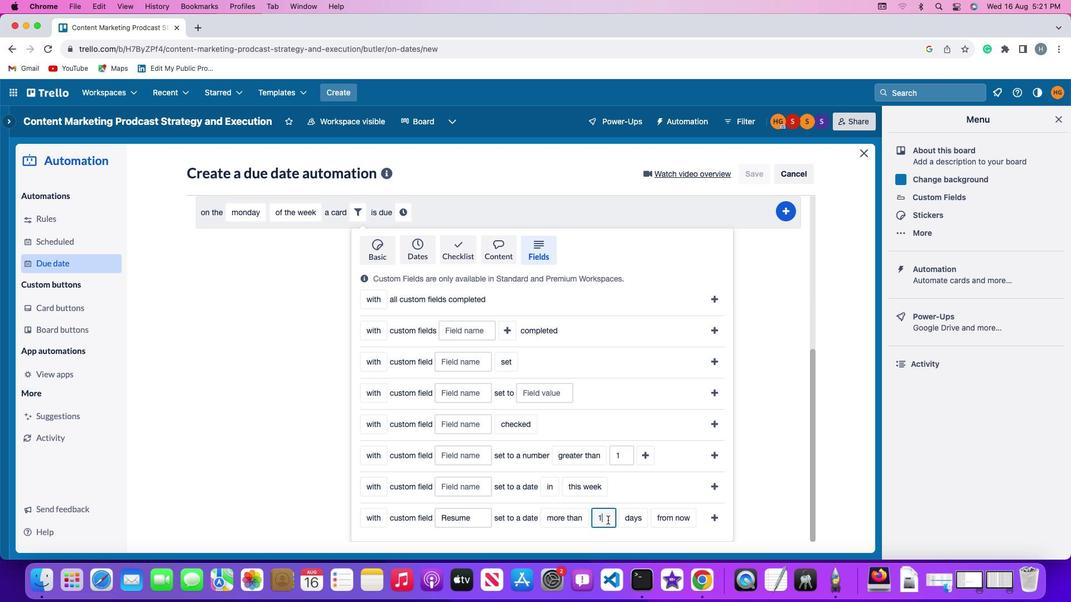 
Action: Mouse pressed left at (607, 519)
Screenshot: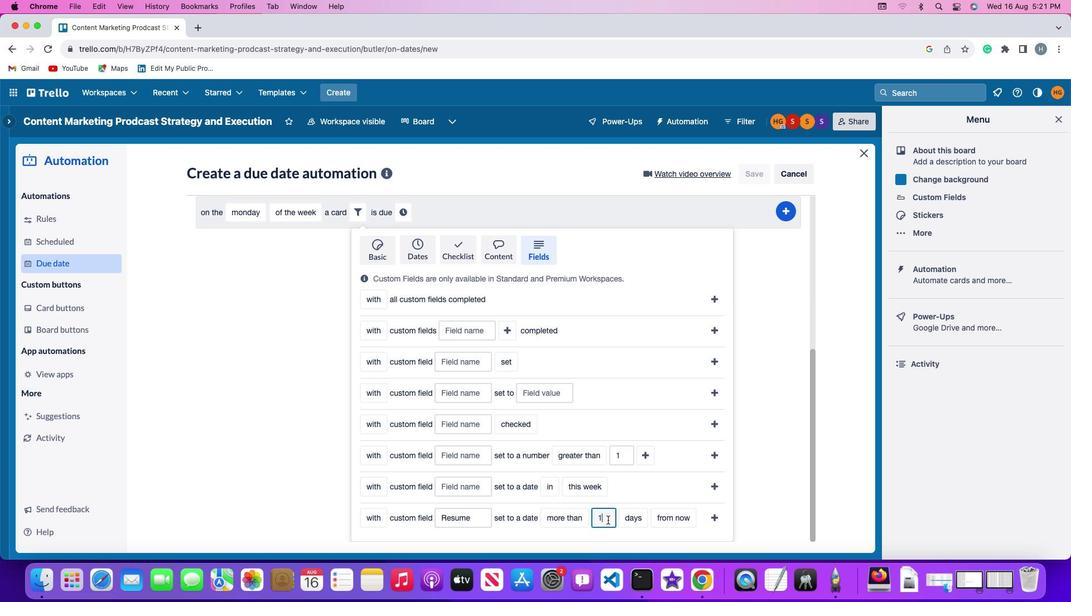 
Action: Mouse moved to (607, 519)
Screenshot: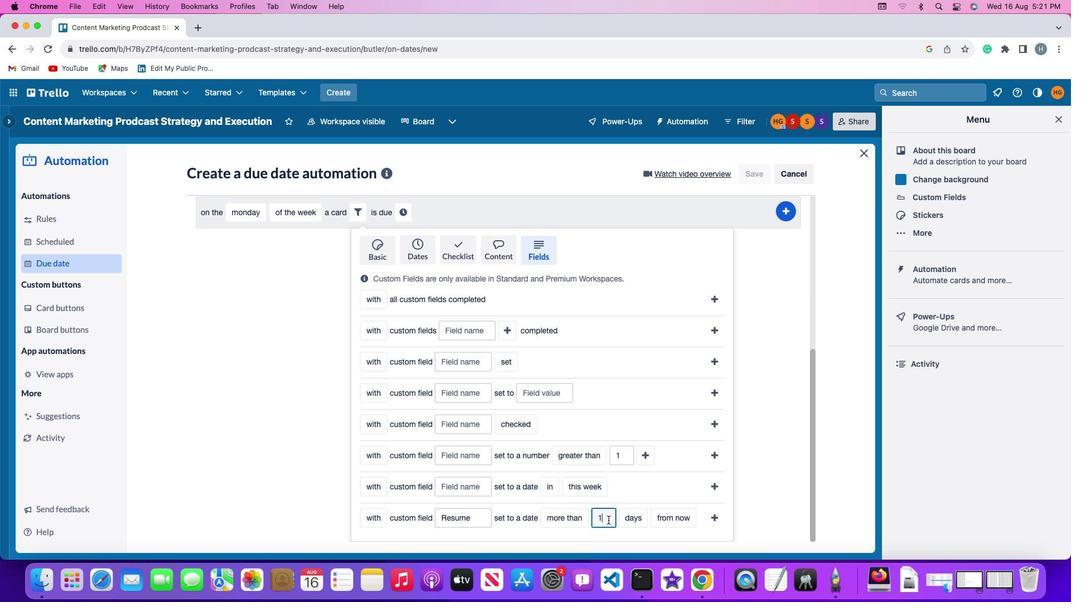 
Action: Key pressed Key.backspace'1'
Screenshot: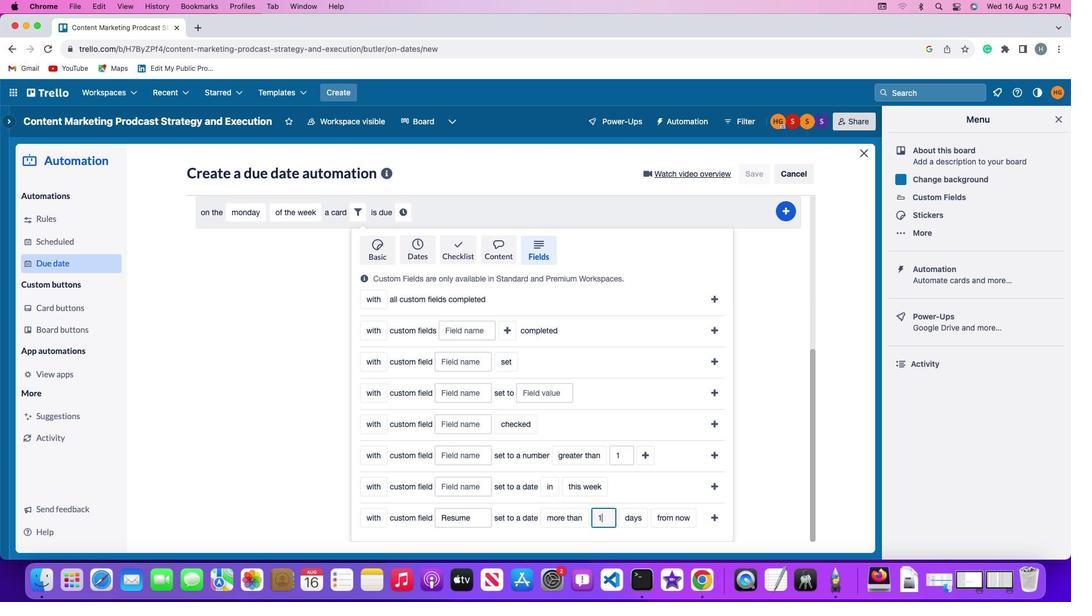 
Action: Mouse moved to (640, 521)
Screenshot: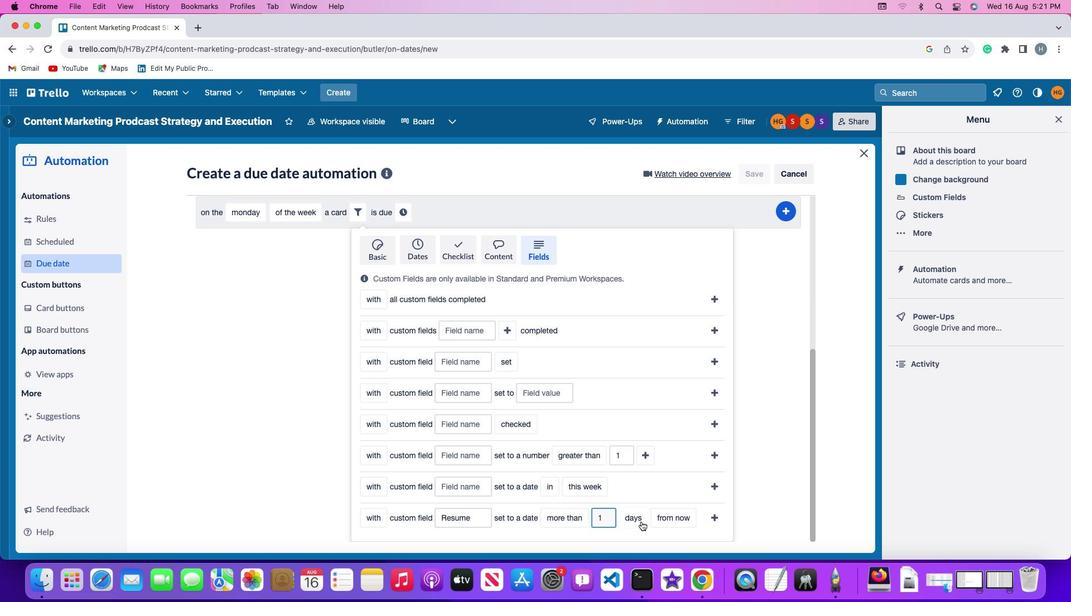 
Action: Mouse pressed left at (640, 521)
Screenshot: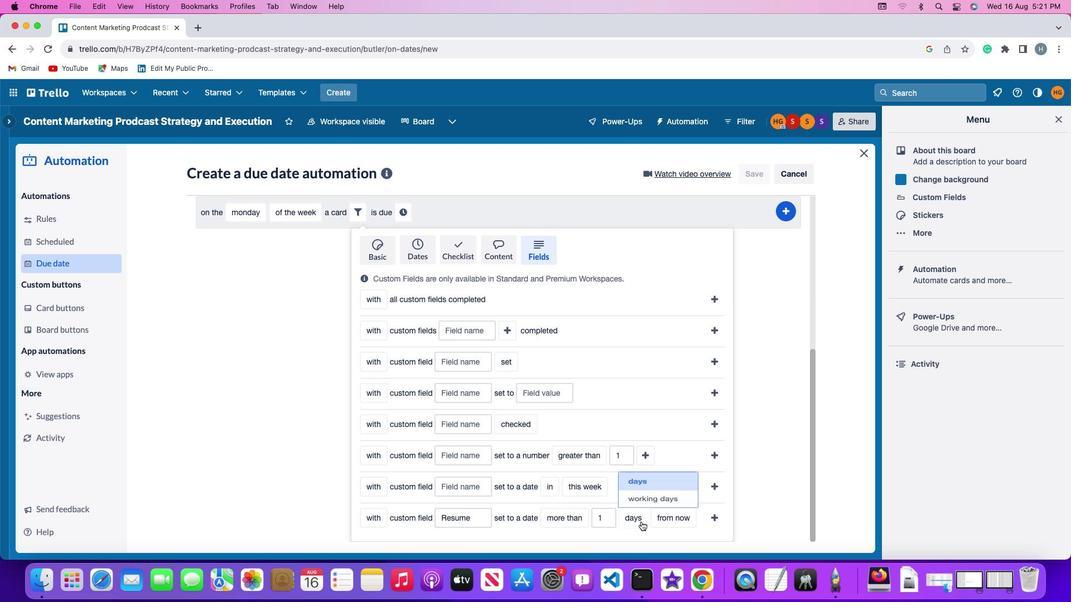 
Action: Mouse moved to (640, 497)
Screenshot: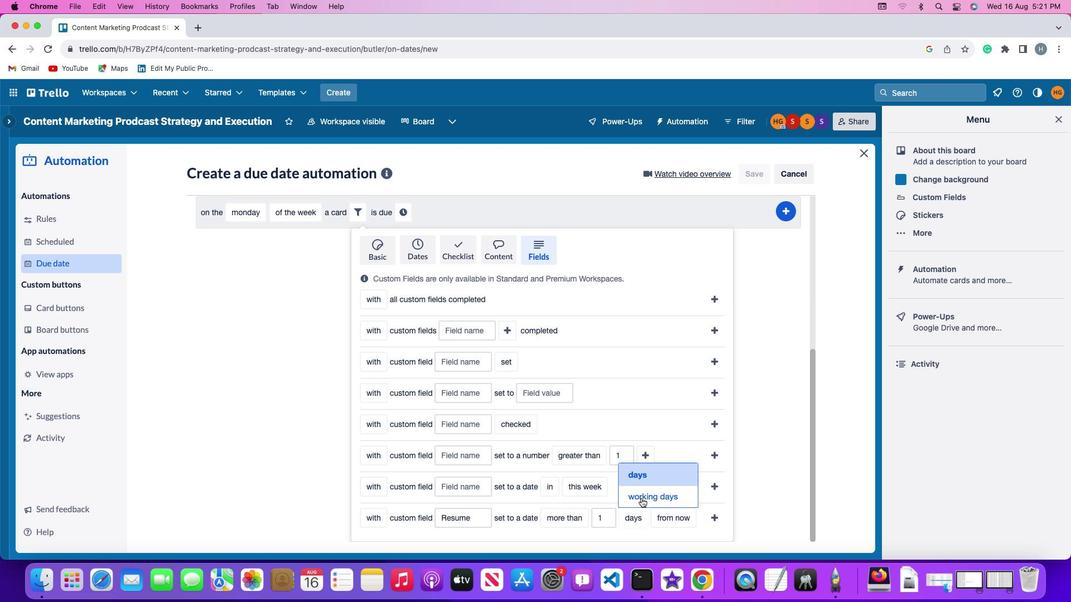 
Action: Mouse pressed left at (640, 497)
Screenshot: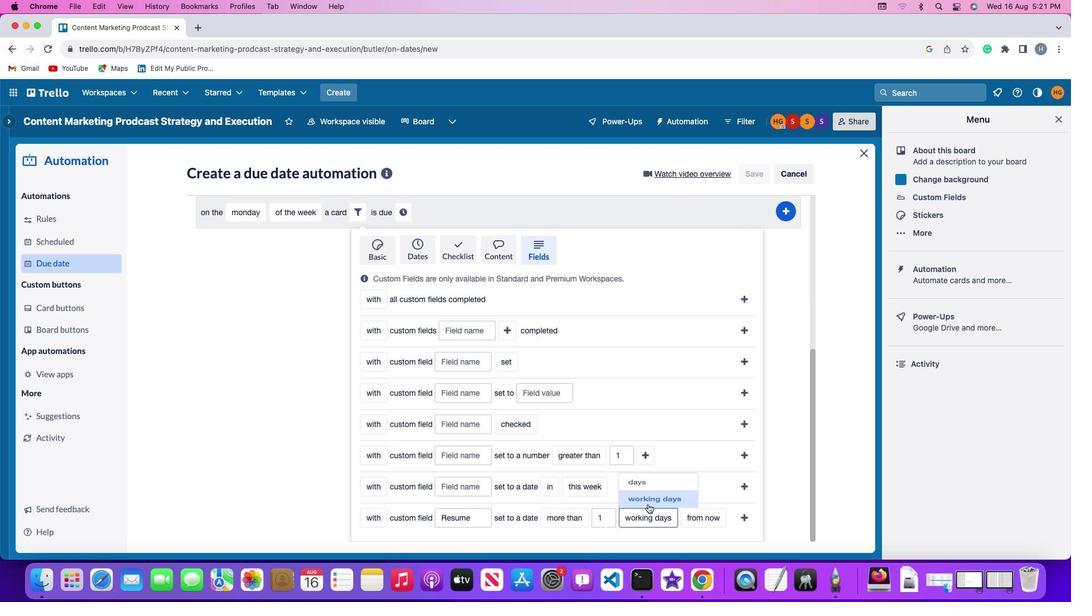 
Action: Mouse moved to (696, 520)
Screenshot: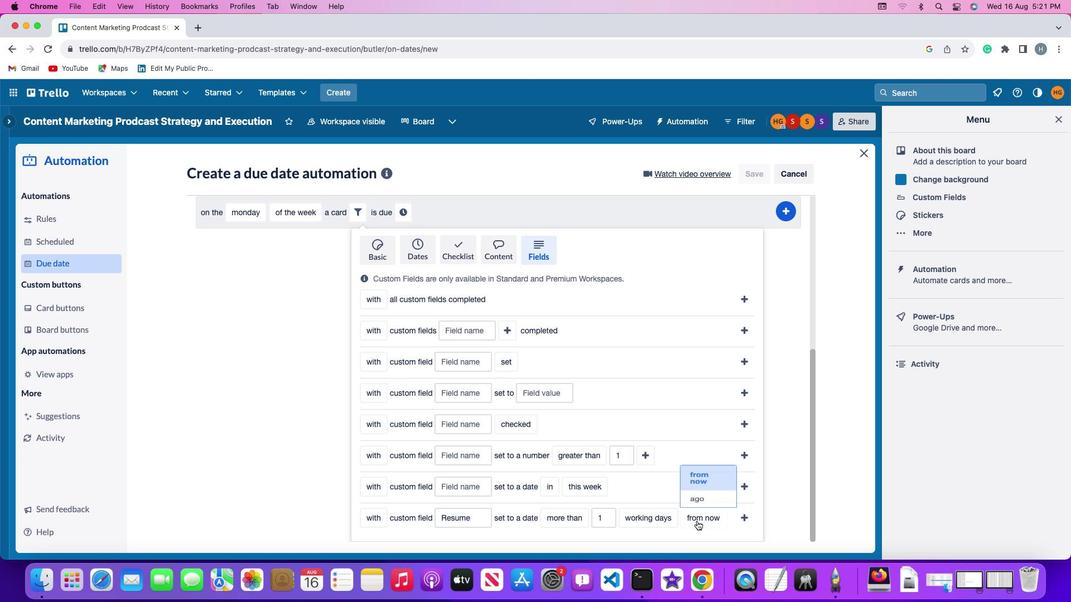 
Action: Mouse pressed left at (696, 520)
Screenshot: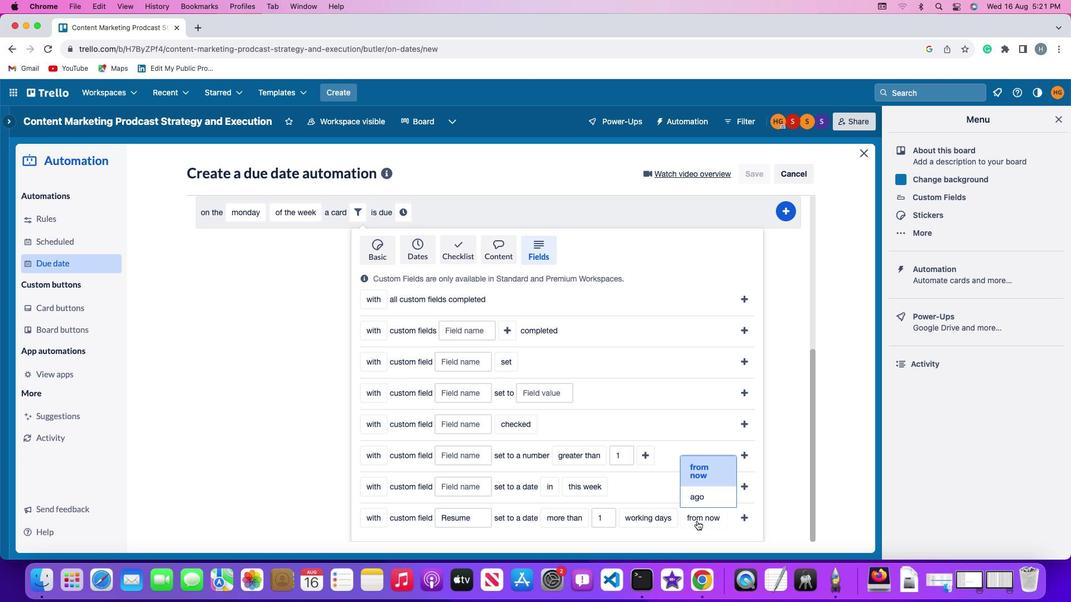 
Action: Mouse moved to (692, 498)
Screenshot: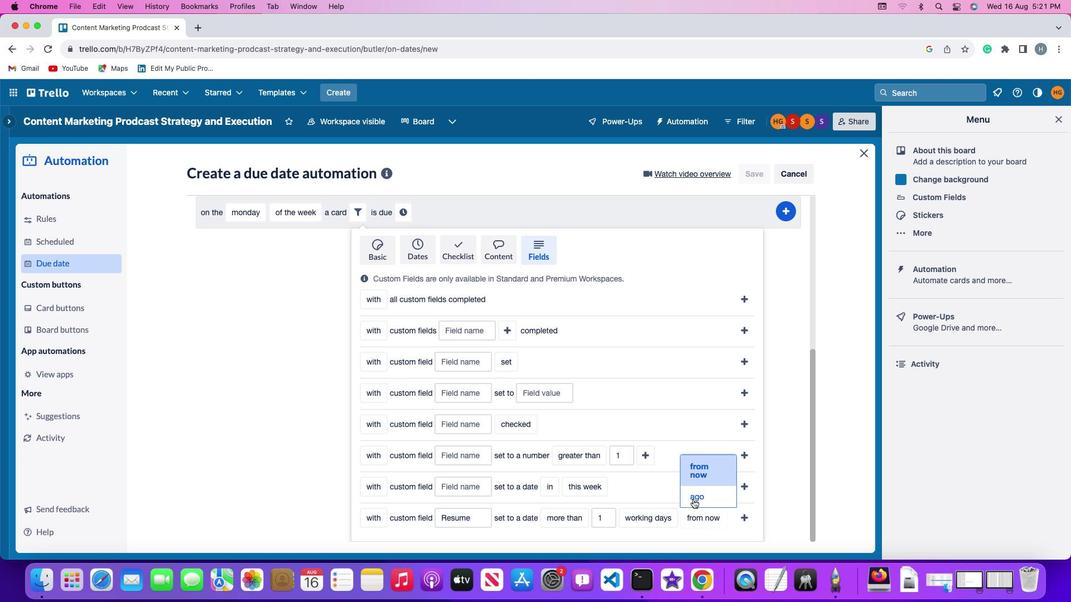 
Action: Mouse pressed left at (692, 498)
Screenshot: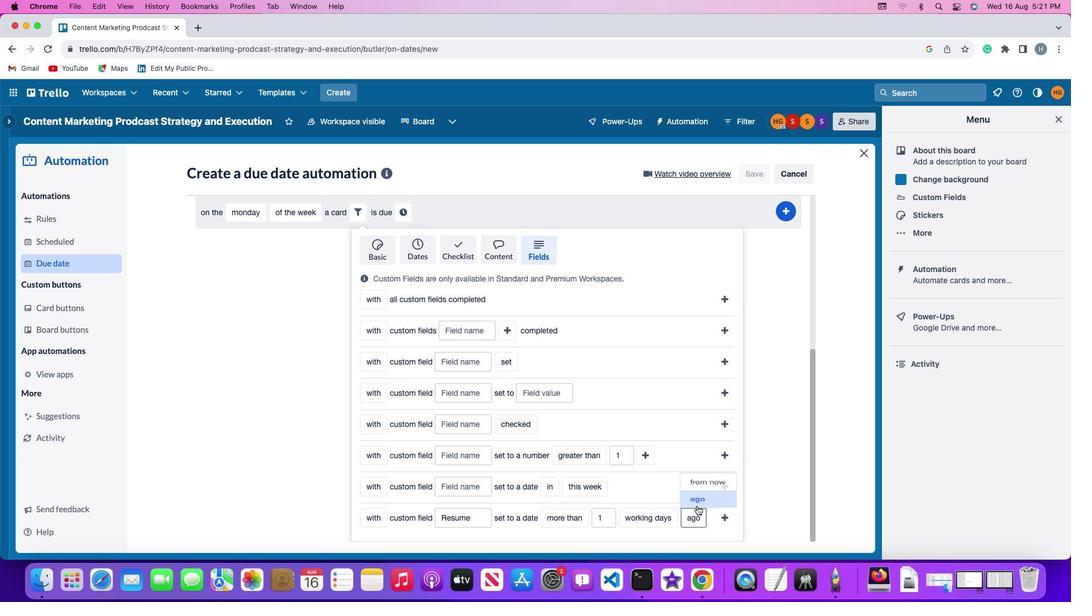 
Action: Mouse moved to (724, 518)
Screenshot: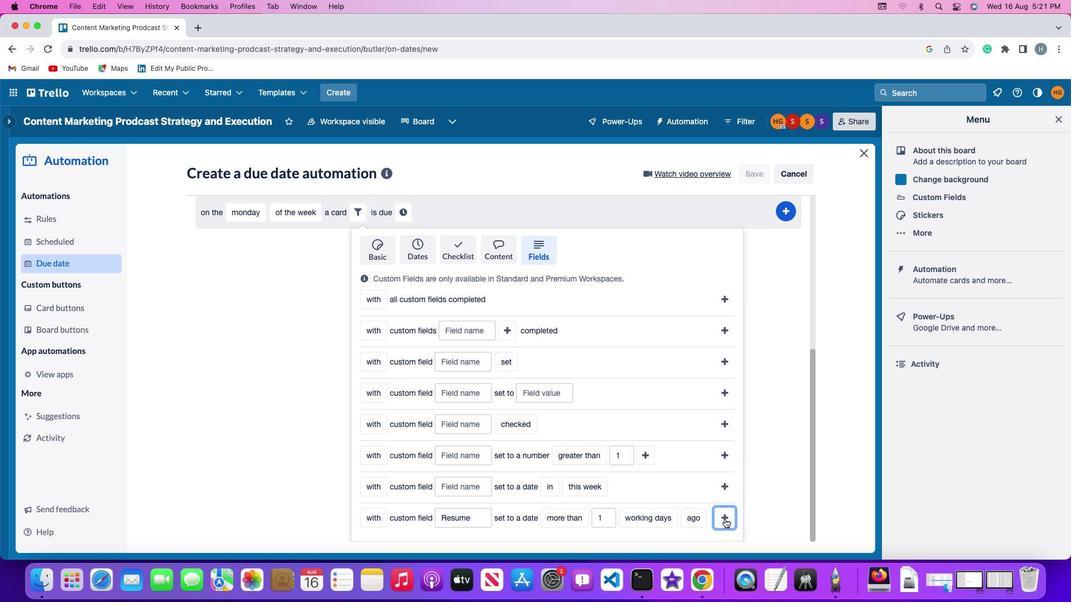 
Action: Mouse pressed left at (724, 518)
Screenshot: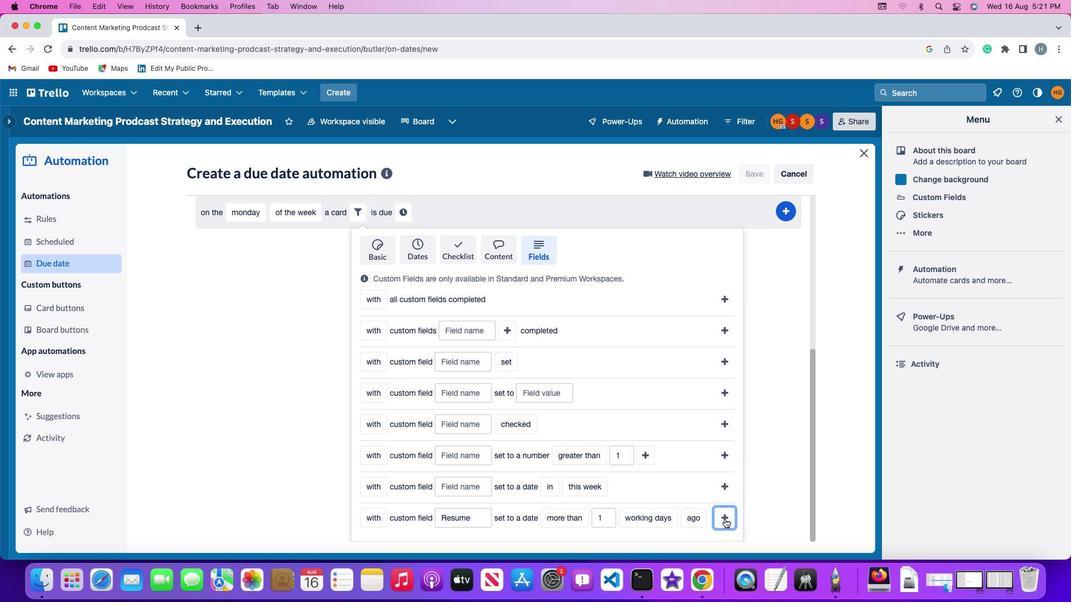 
Action: Mouse moved to (678, 488)
Screenshot: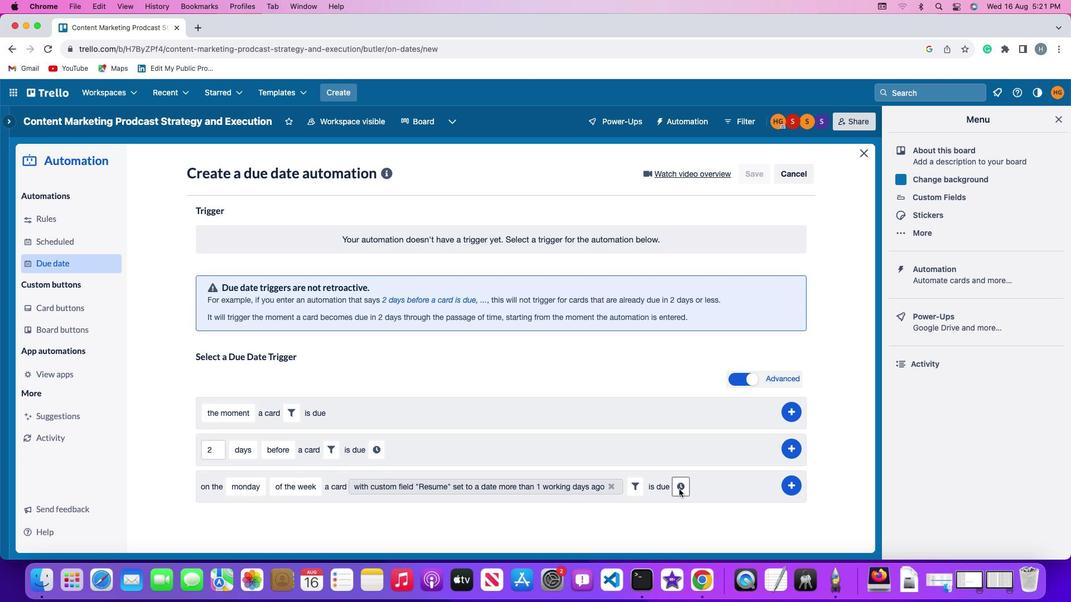 
Action: Mouse pressed left at (678, 488)
Screenshot: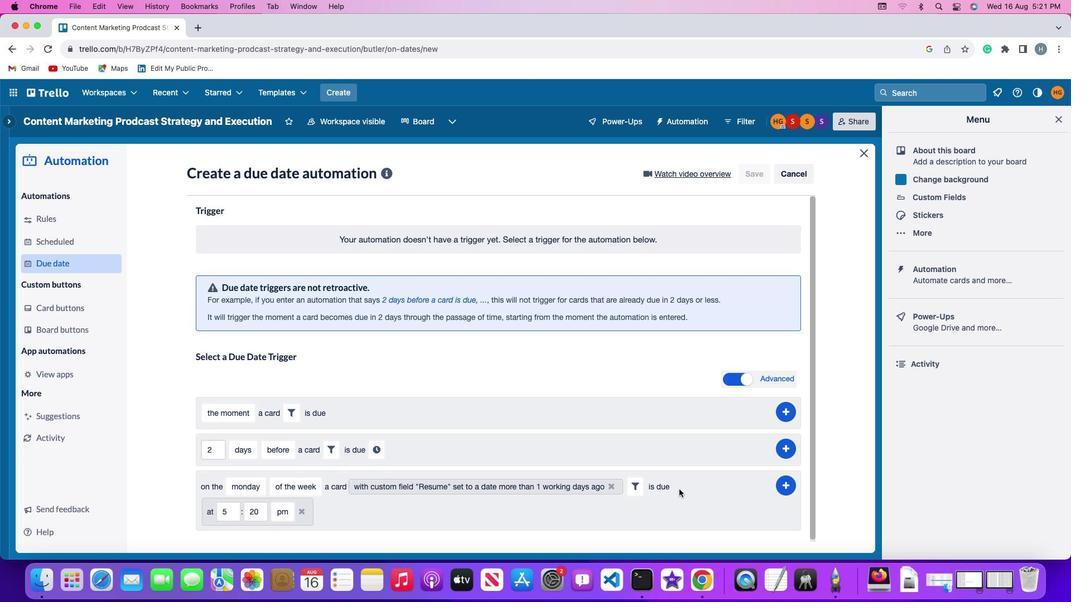 
Action: Mouse moved to (233, 510)
Screenshot: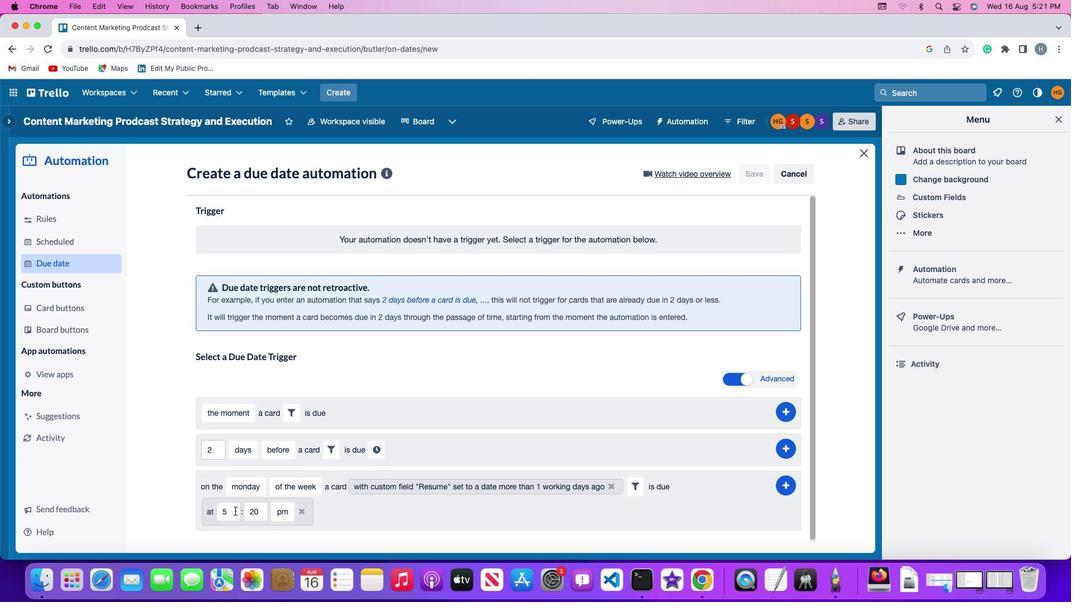 
Action: Mouse pressed left at (233, 510)
Screenshot: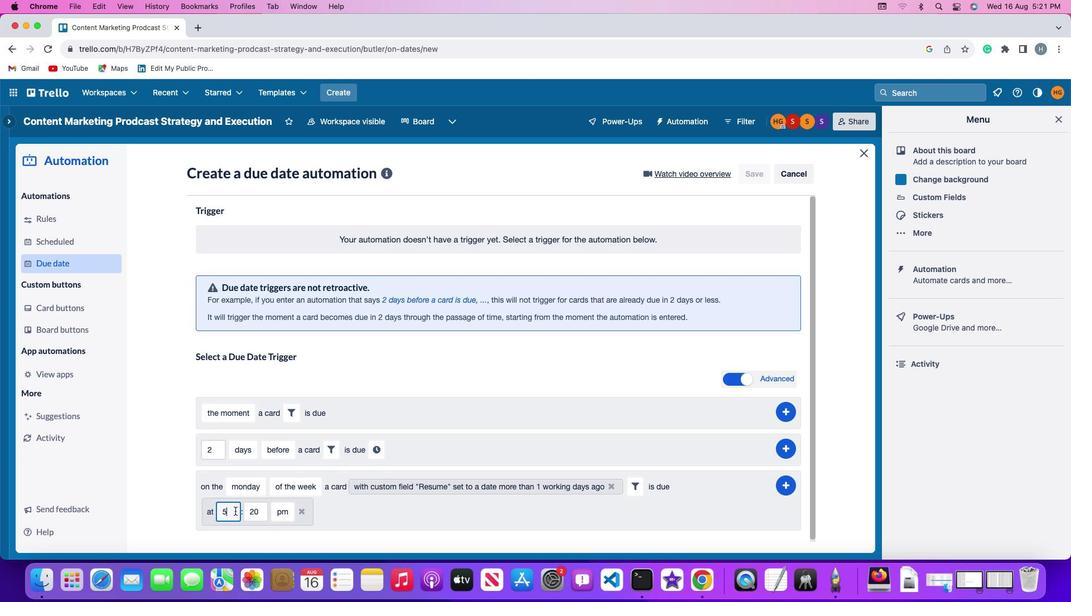 
Action: Mouse moved to (234, 510)
Screenshot: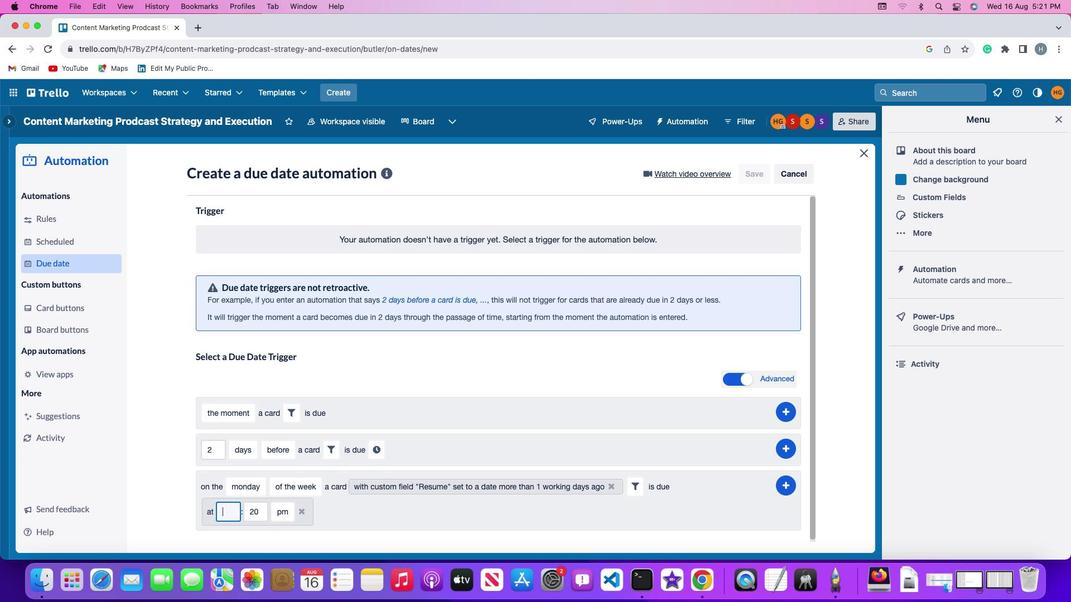
Action: Key pressed Key.backspace'1''1'
Screenshot: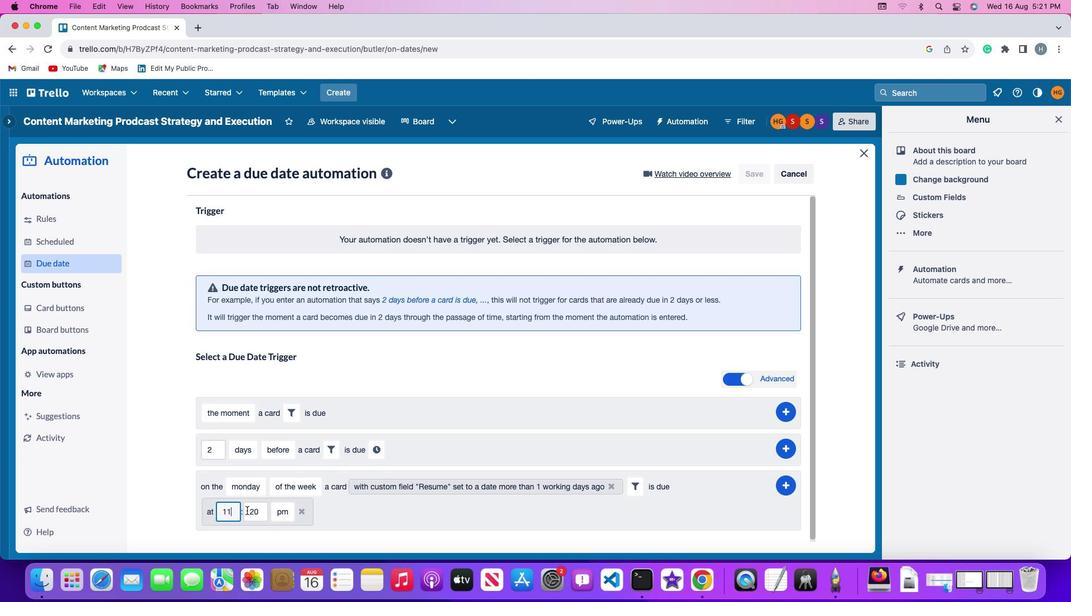 
Action: Mouse moved to (257, 510)
Screenshot: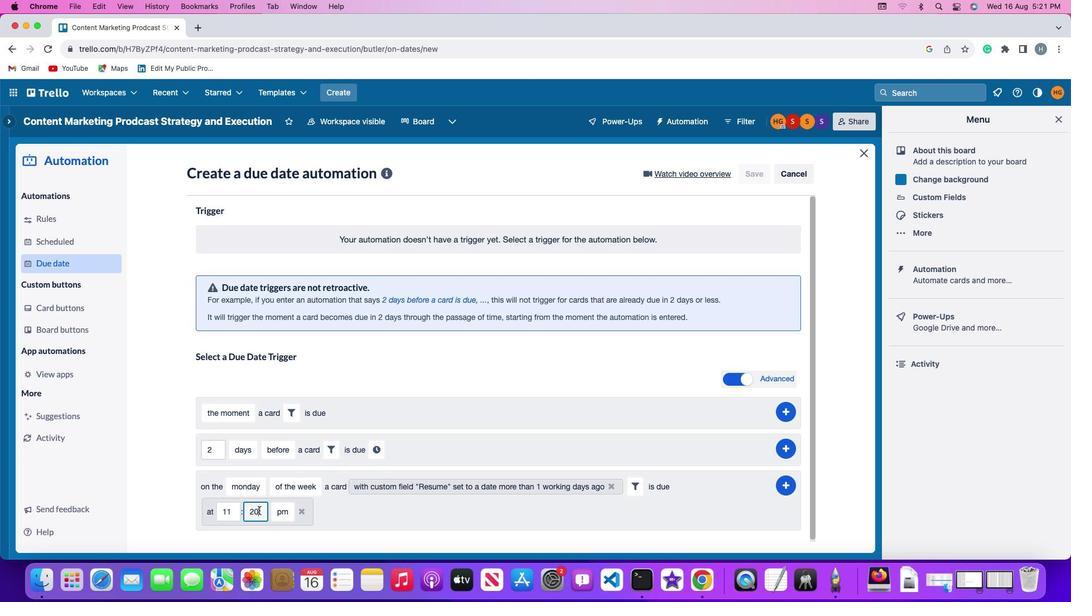 
Action: Mouse pressed left at (257, 510)
Screenshot: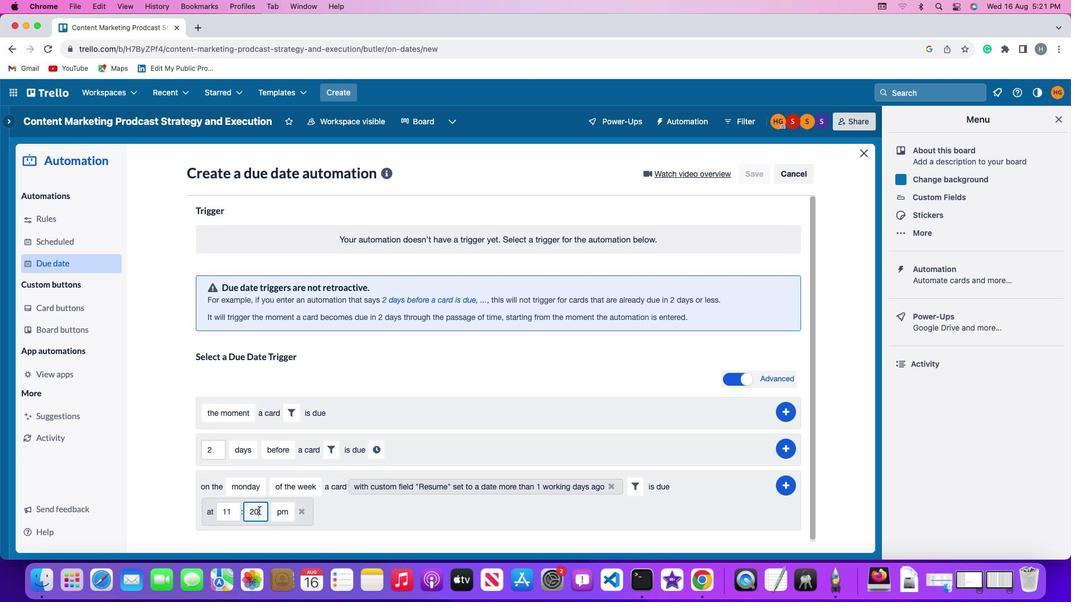 
Action: Key pressed Key.backspaceKey.backspace'0''0'
Screenshot: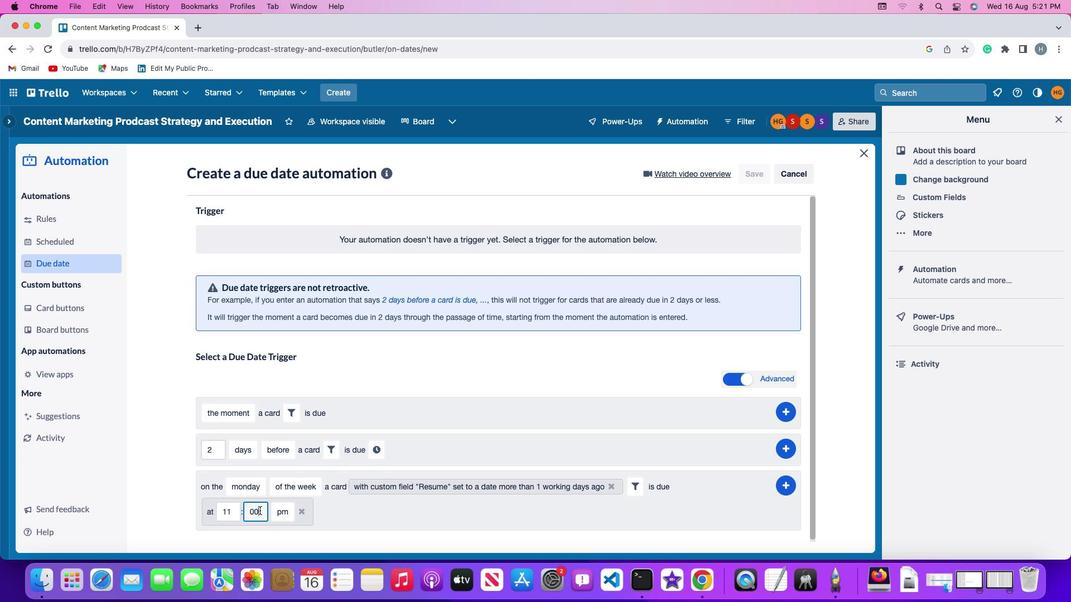 
Action: Mouse moved to (278, 510)
Screenshot: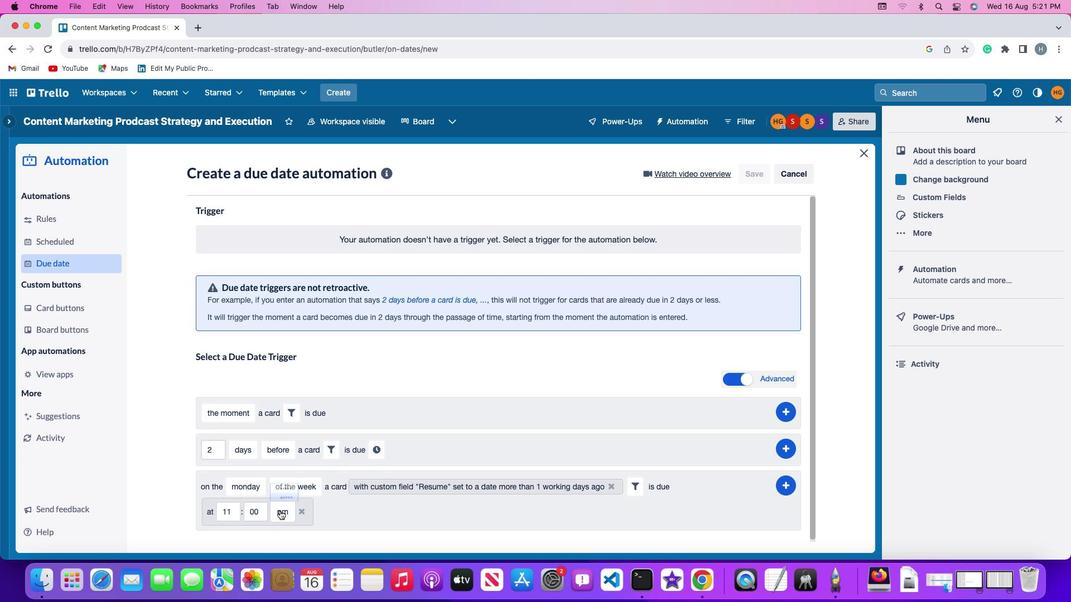 
Action: Mouse pressed left at (278, 510)
Screenshot: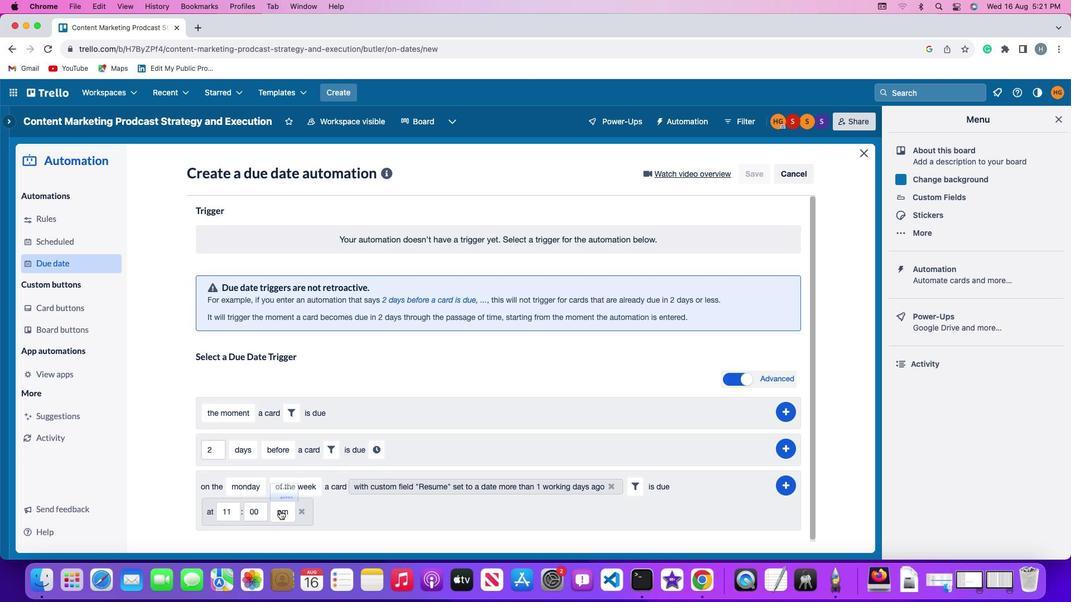 
Action: Mouse moved to (287, 470)
Screenshot: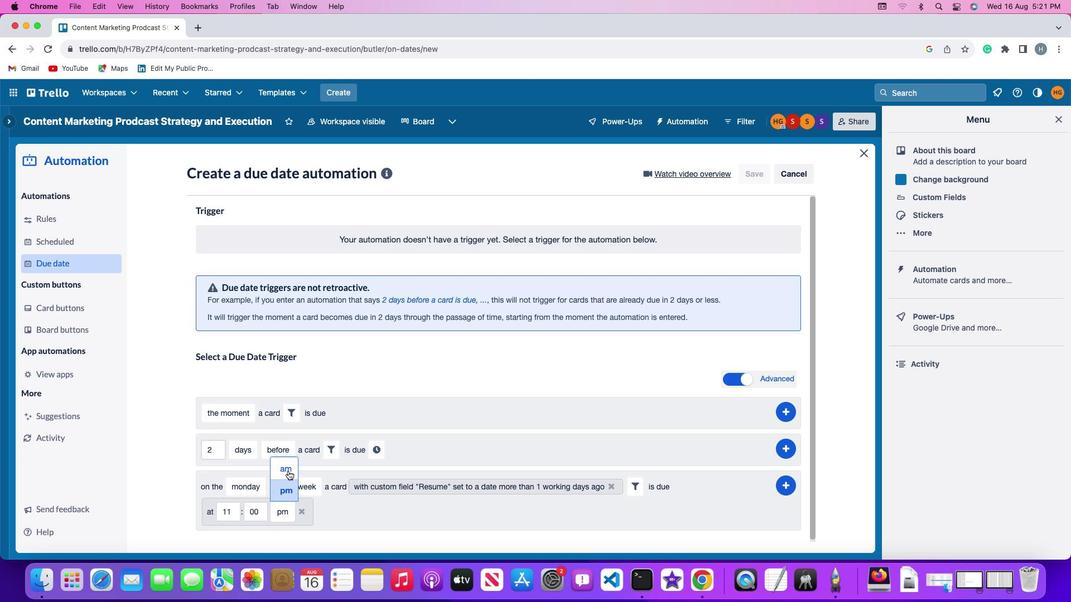 
Action: Mouse pressed left at (287, 470)
Screenshot: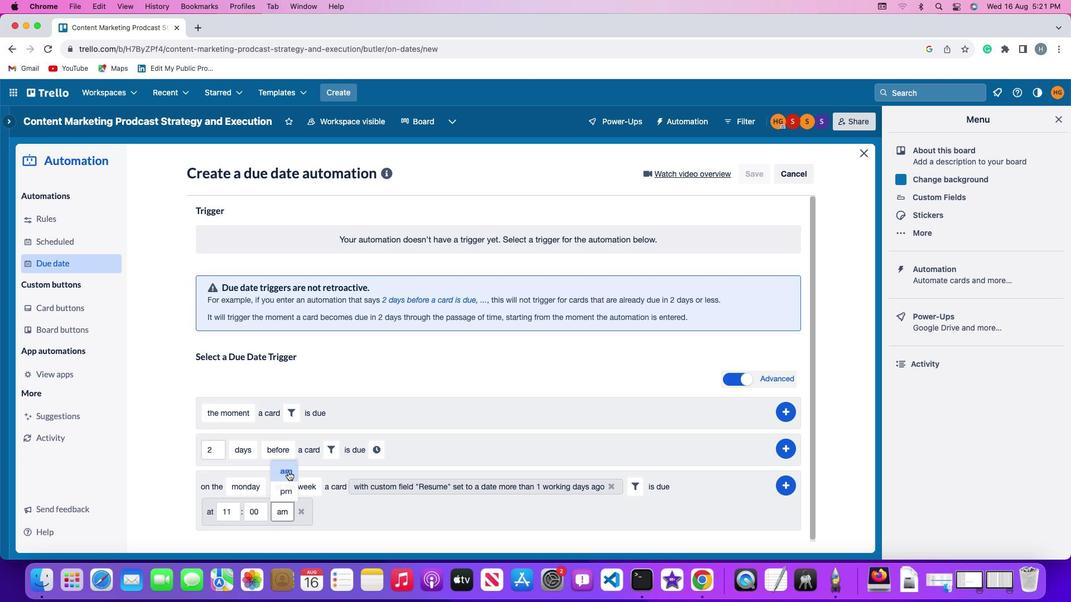 
Action: Mouse moved to (784, 481)
Screenshot: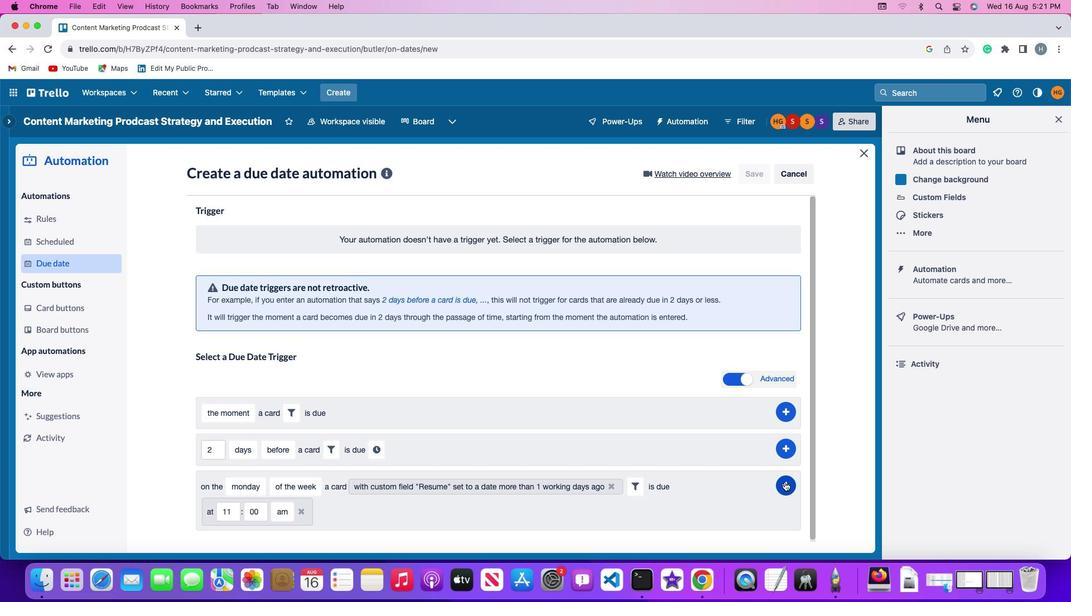 
Action: Mouse pressed left at (784, 481)
Screenshot: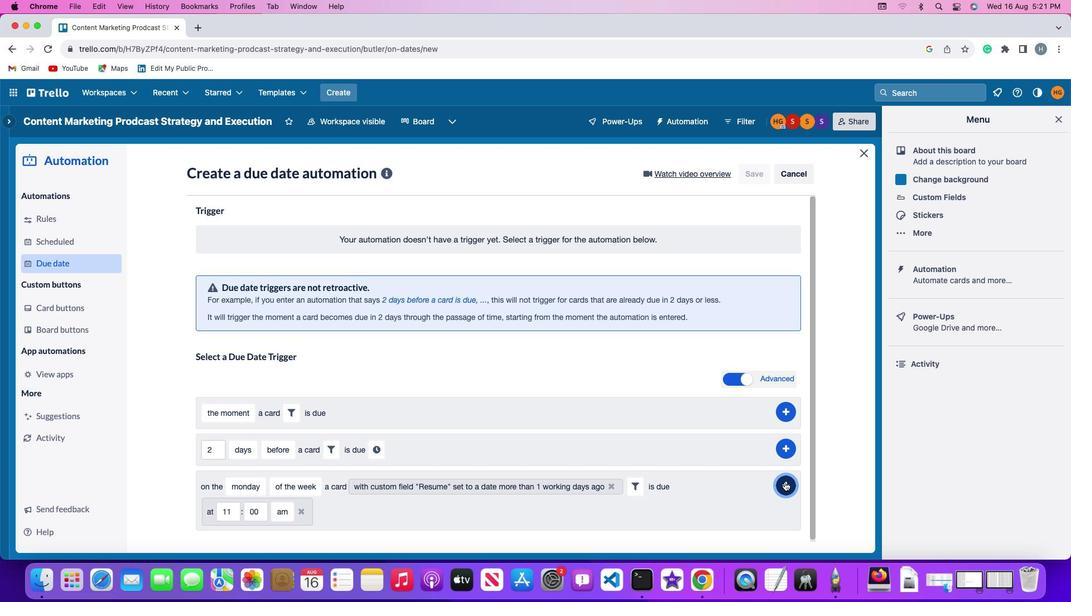 
Action: Mouse moved to (841, 406)
Screenshot: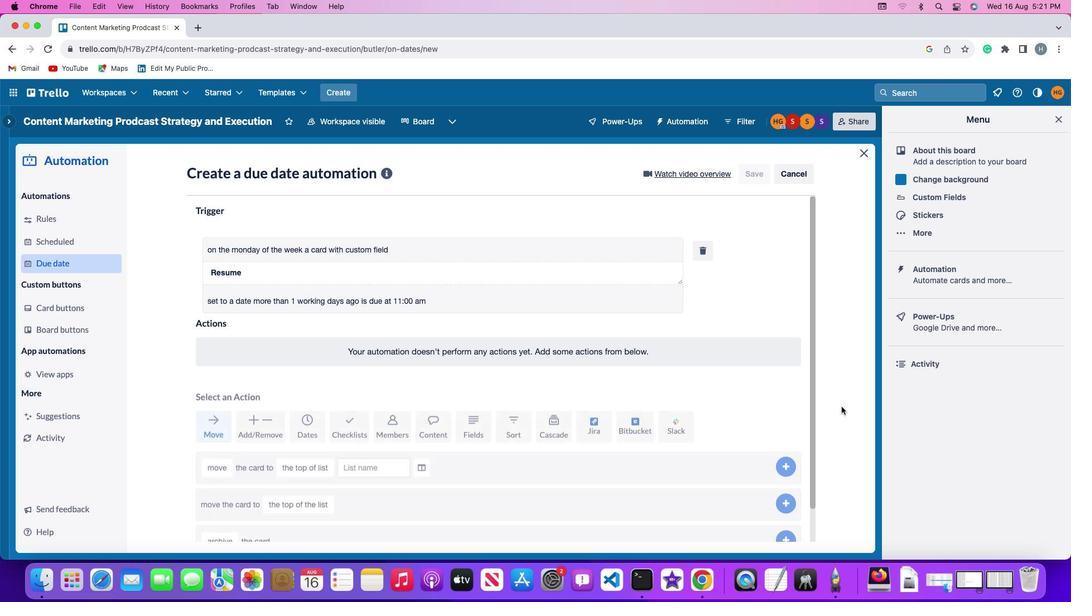 
